Task: Look for space in Mira Loma, United States from 2nd August, 2023 to 12th August, 2023 for 2 adults in price range Rs.5000 to Rs.10000. Place can be private room with 1  bedroom having 1 bed and 1 bathroom. Property type can be house, flat, guest house, hotel. Booking option can be shelf check-in. Required host language is English.
Action: Mouse pressed left at (397, 85)
Screenshot: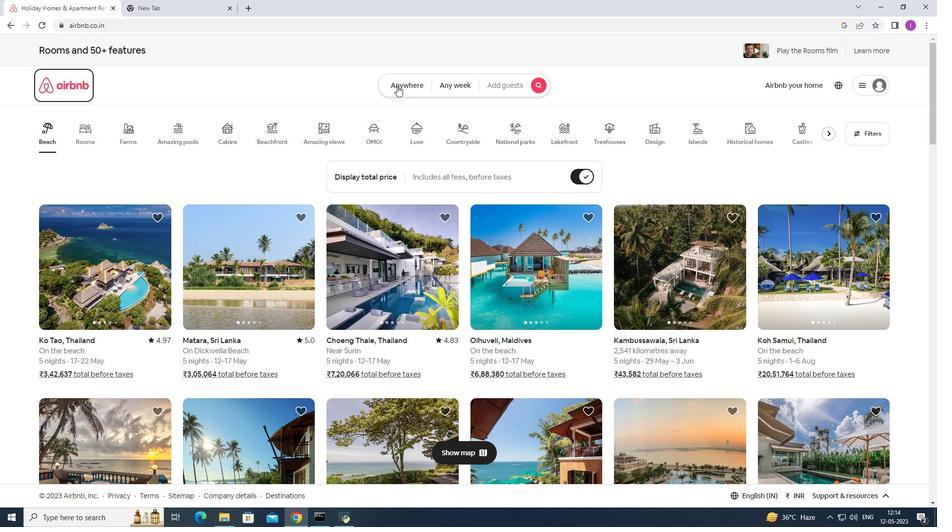 
Action: Mouse moved to (289, 126)
Screenshot: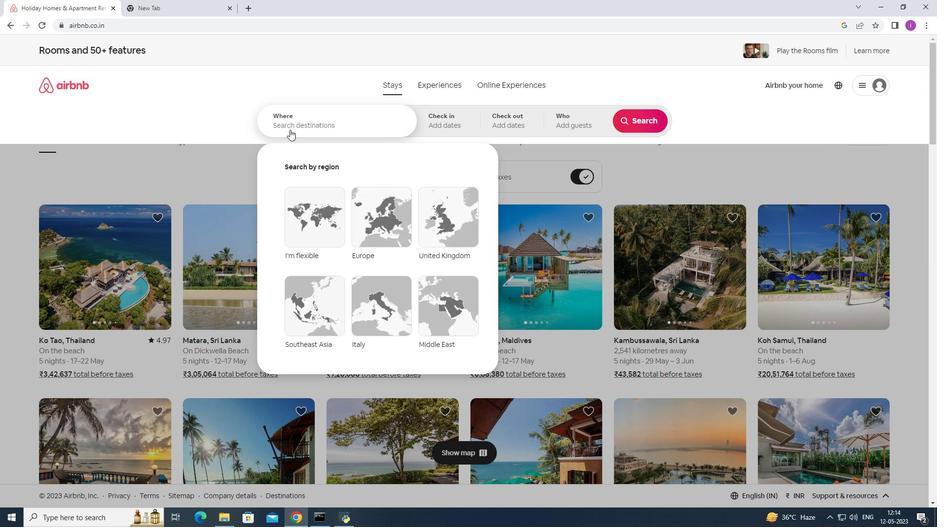 
Action: Mouse pressed left at (289, 126)
Screenshot: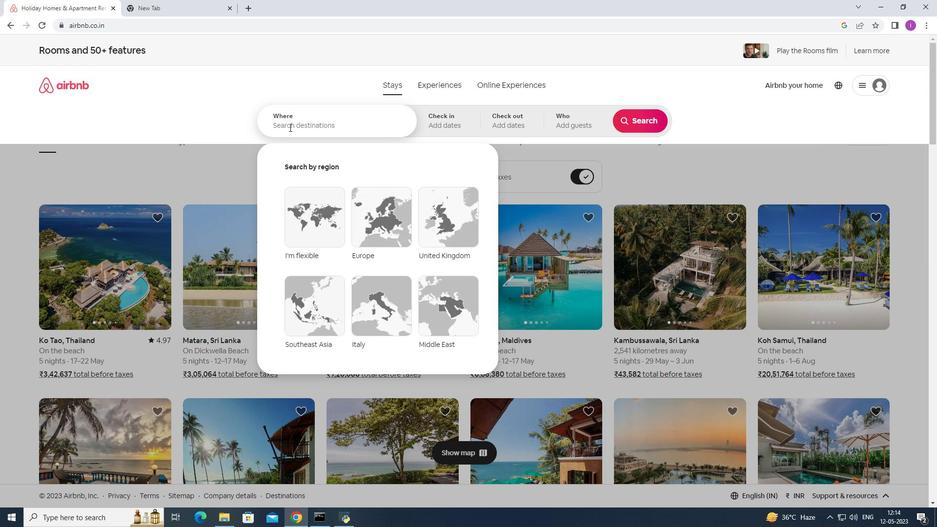 
Action: Mouse moved to (290, 126)
Screenshot: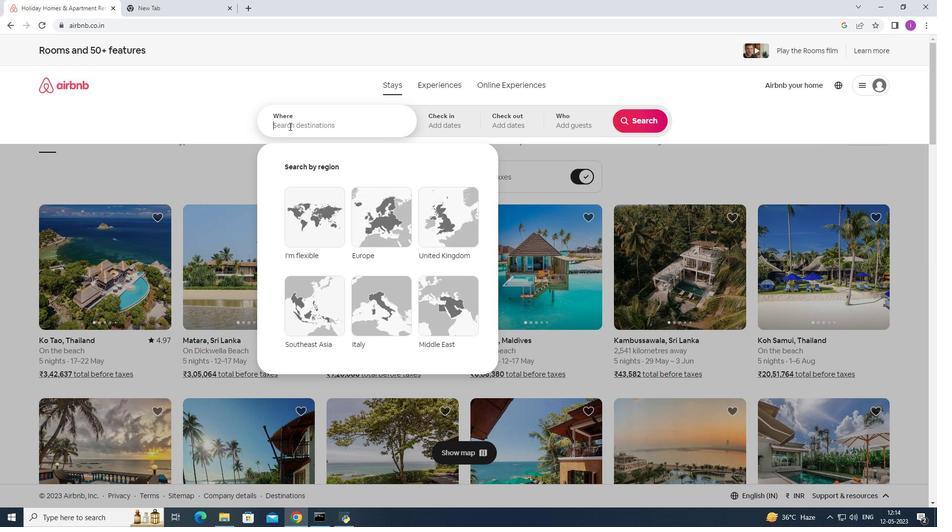 
Action: Key pressed <Key.shift>Mira<Key.space><Key.shift>Loma,<Key.shift>United<Key.space>states
Screenshot: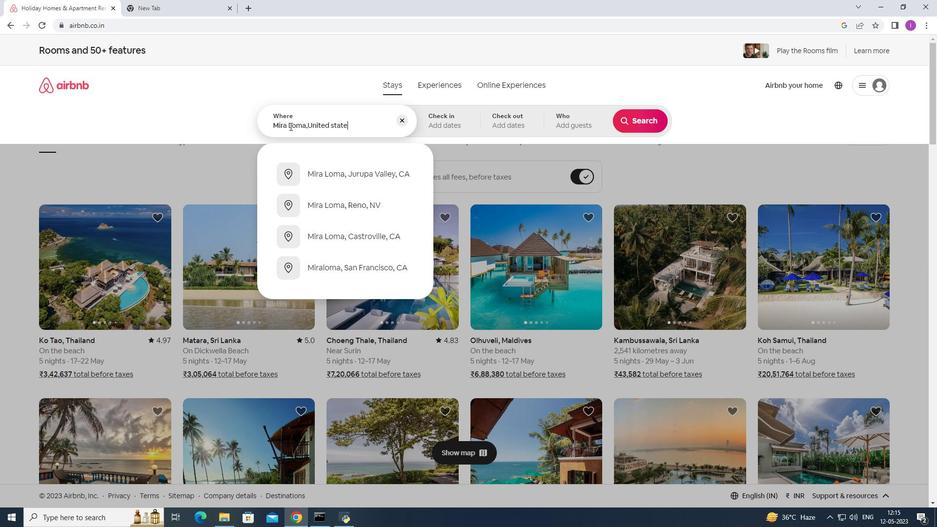 
Action: Mouse moved to (457, 125)
Screenshot: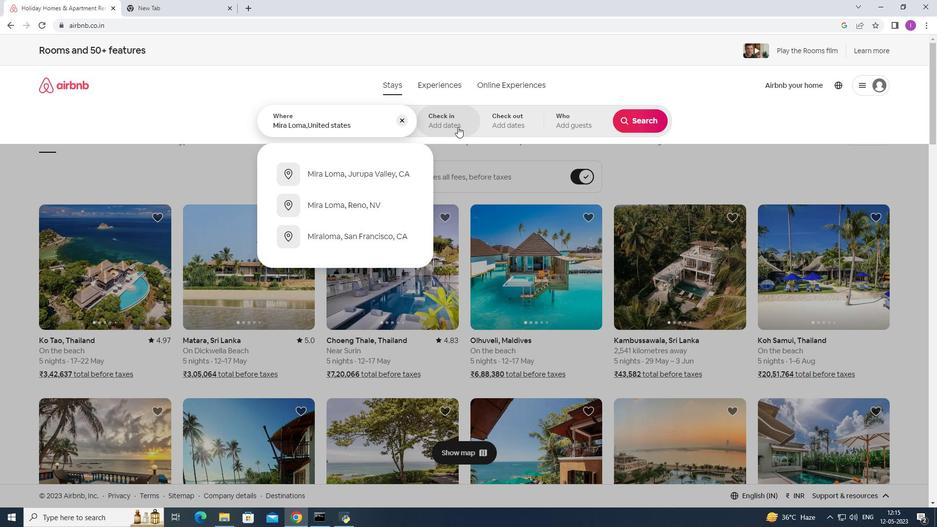 
Action: Mouse pressed left at (457, 125)
Screenshot: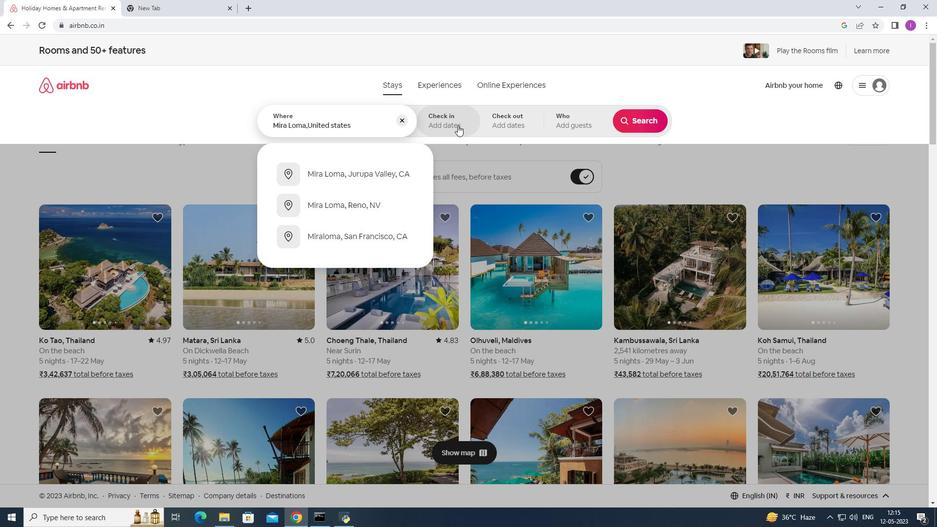
Action: Mouse moved to (640, 200)
Screenshot: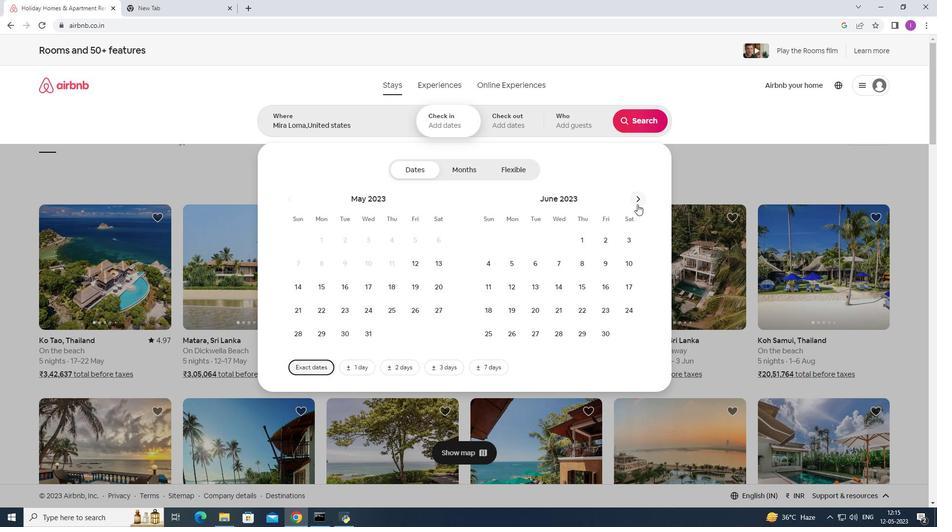 
Action: Mouse pressed left at (640, 200)
Screenshot: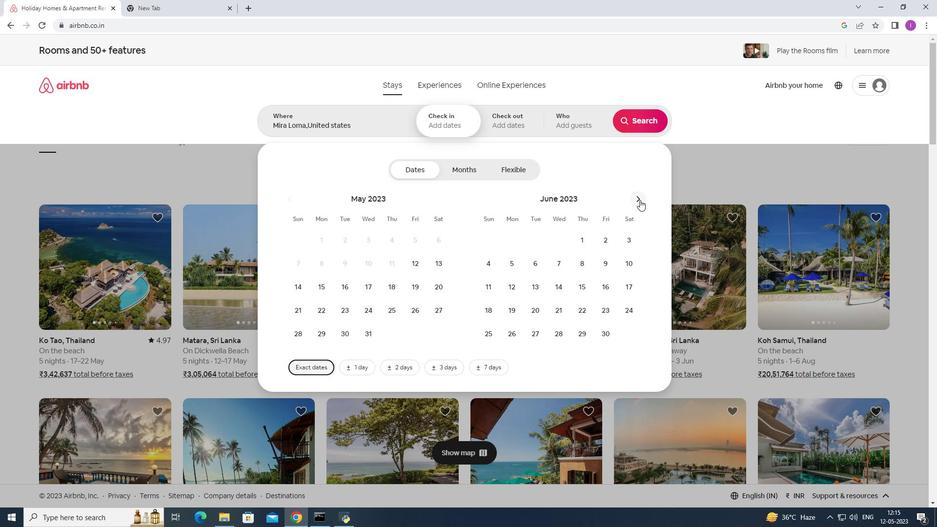 
Action: Mouse moved to (640, 199)
Screenshot: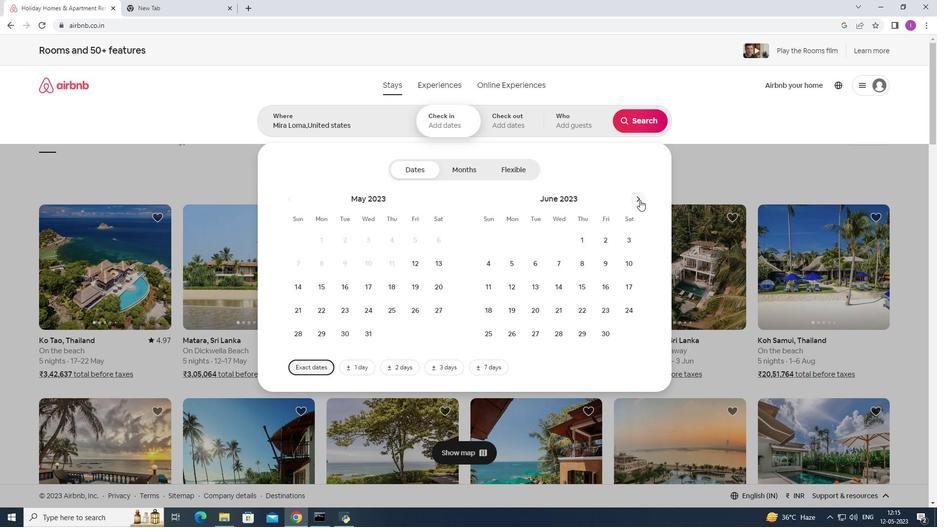 
Action: Mouse pressed left at (640, 199)
Screenshot: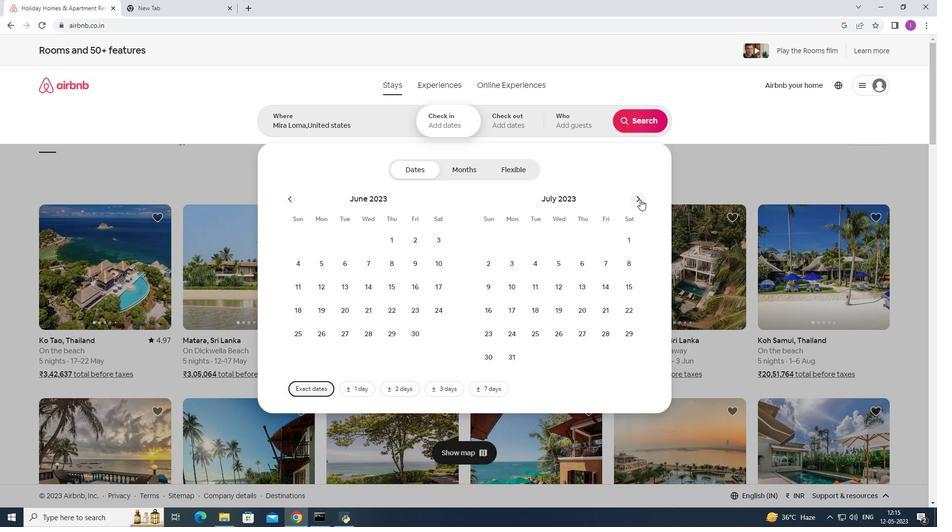 
Action: Mouse moved to (559, 238)
Screenshot: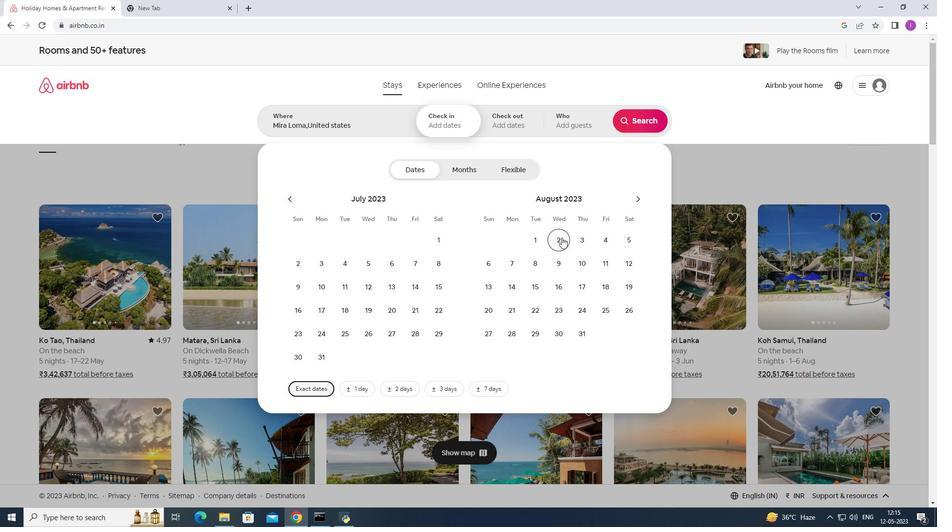
Action: Mouse pressed left at (559, 238)
Screenshot: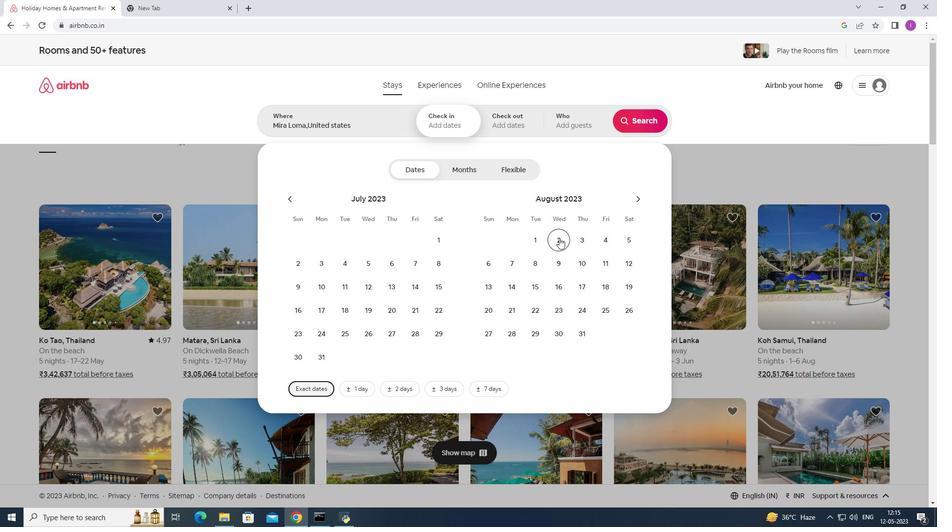 
Action: Mouse moved to (629, 265)
Screenshot: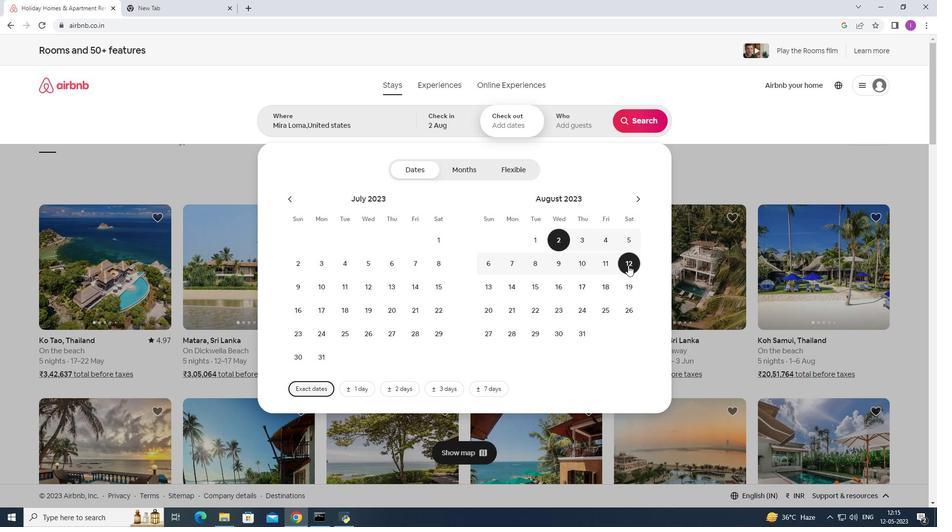 
Action: Mouse pressed left at (629, 265)
Screenshot: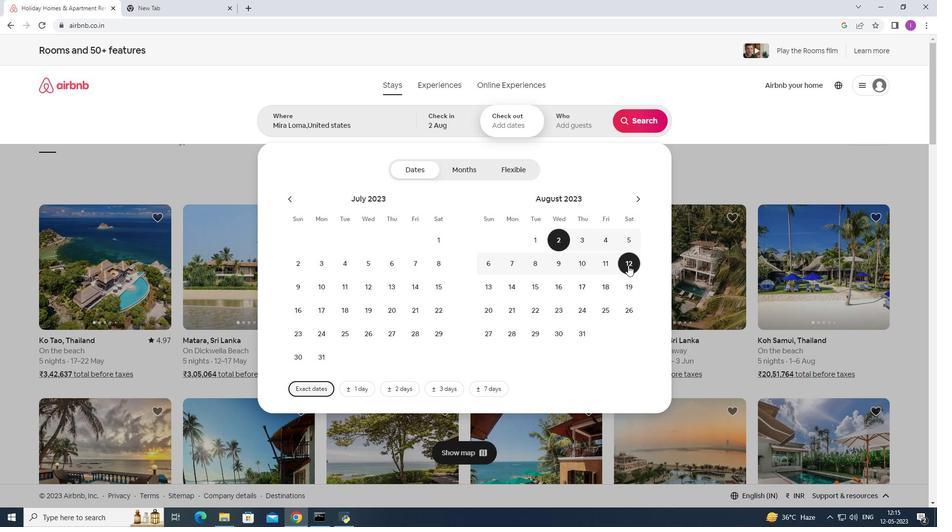 
Action: Mouse moved to (577, 128)
Screenshot: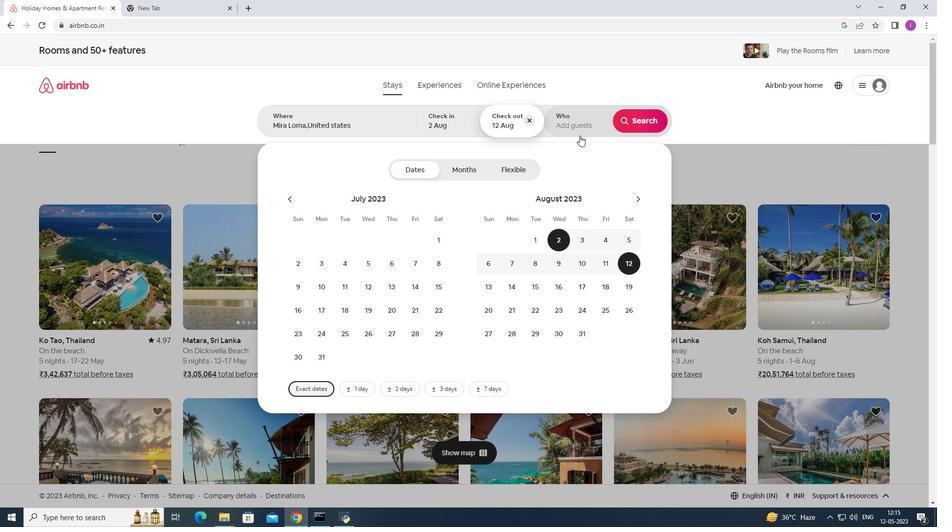 
Action: Mouse pressed left at (577, 128)
Screenshot: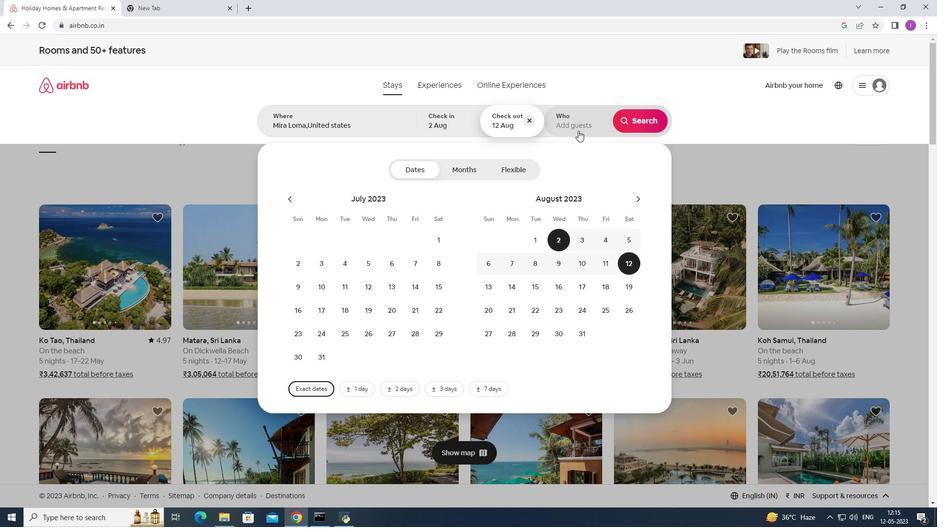 
Action: Mouse moved to (639, 173)
Screenshot: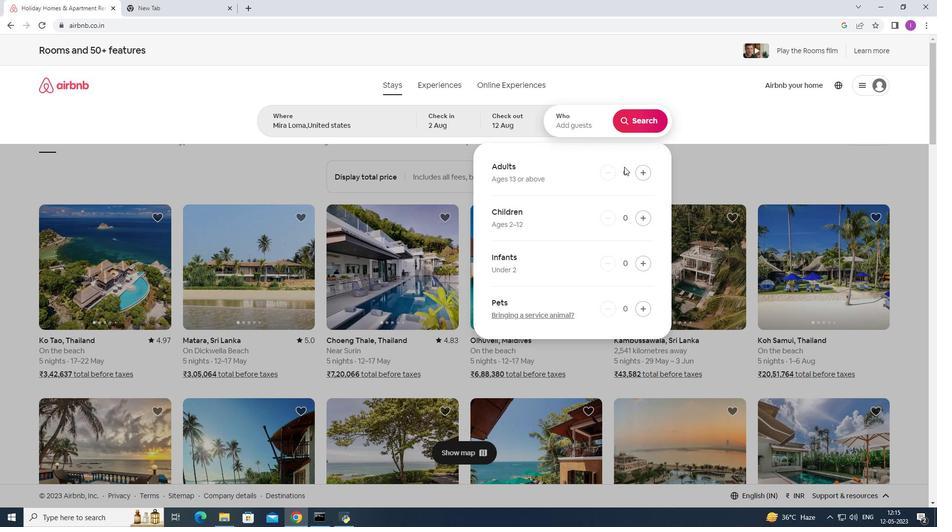 
Action: Mouse pressed left at (639, 173)
Screenshot: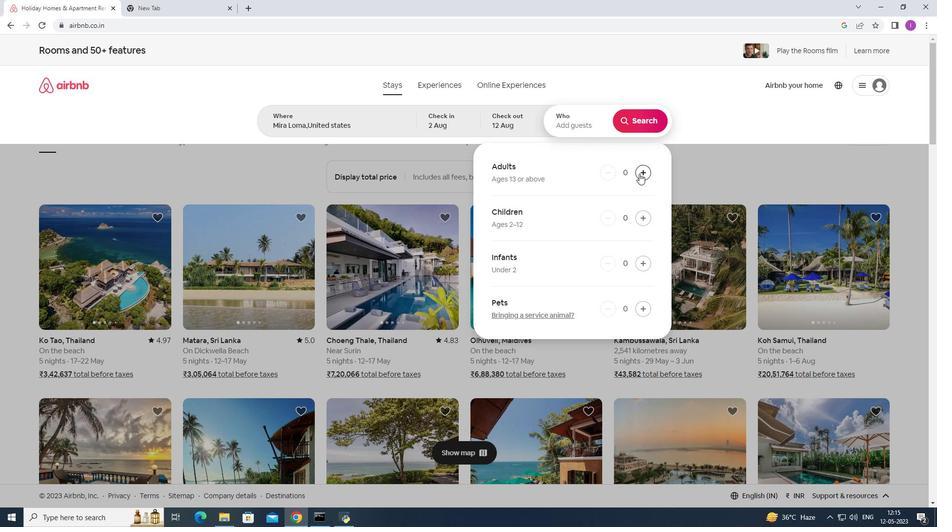 
Action: Mouse pressed left at (639, 173)
Screenshot: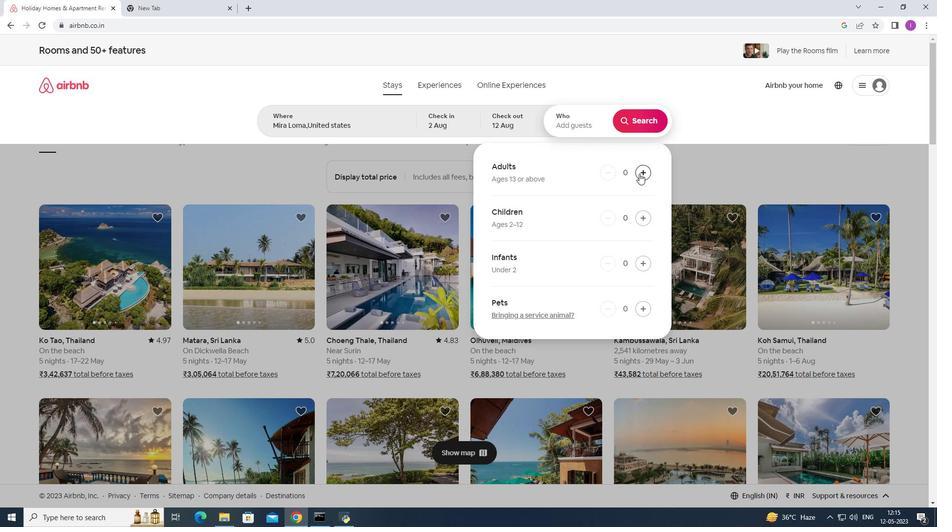 
Action: Mouse moved to (632, 129)
Screenshot: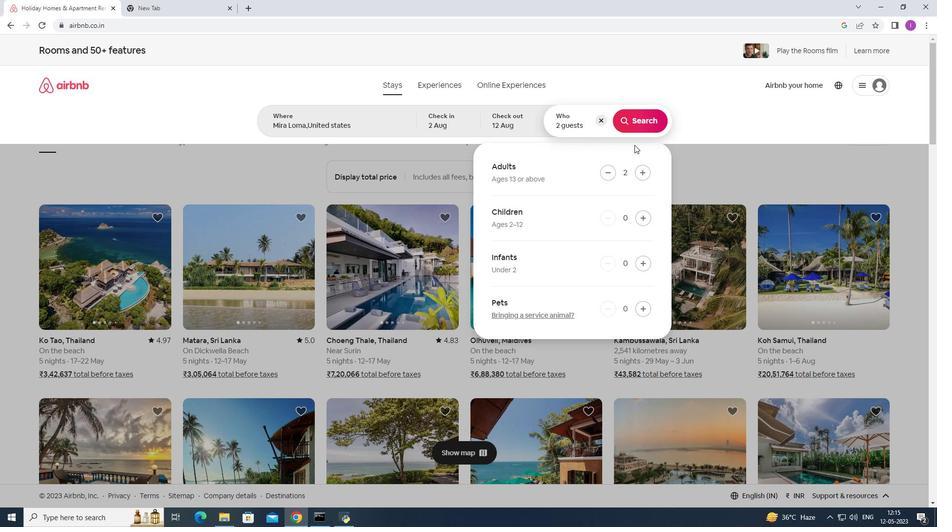 
Action: Mouse pressed left at (632, 129)
Screenshot: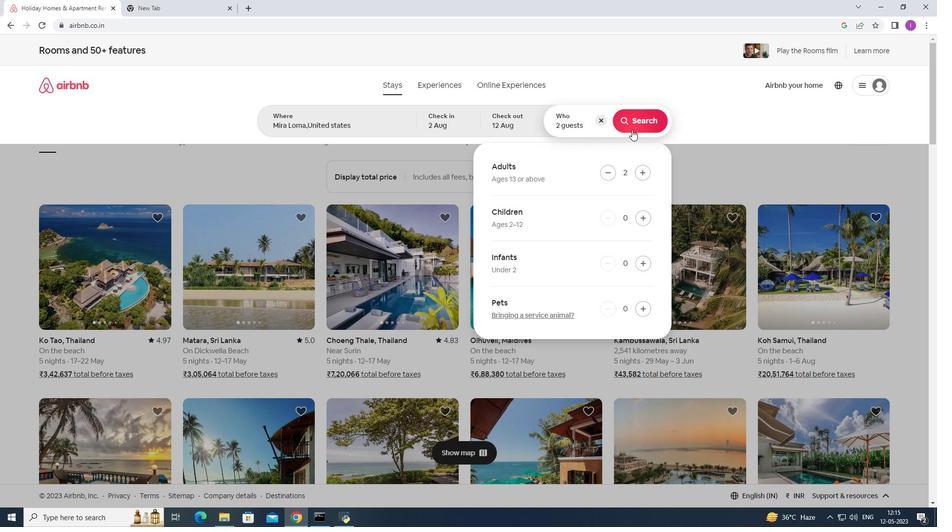 
Action: Mouse moved to (904, 90)
Screenshot: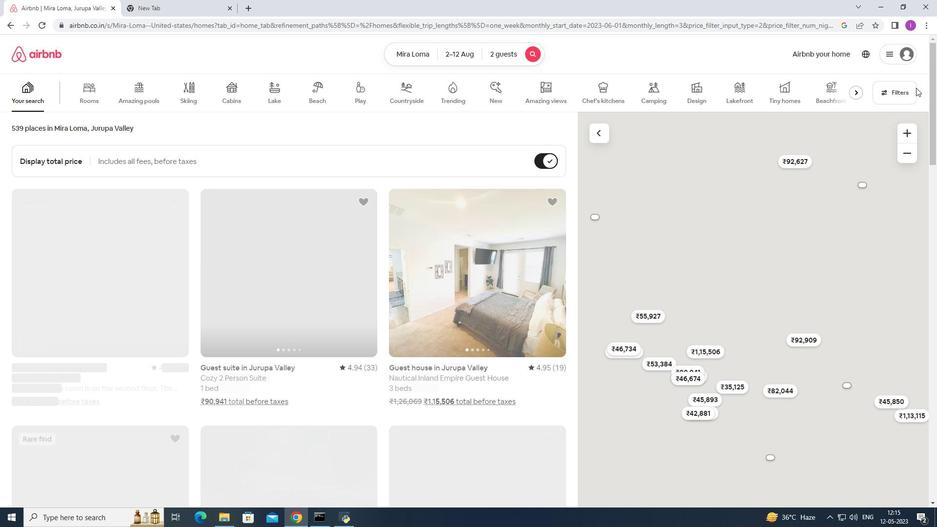
Action: Mouse pressed left at (904, 90)
Screenshot: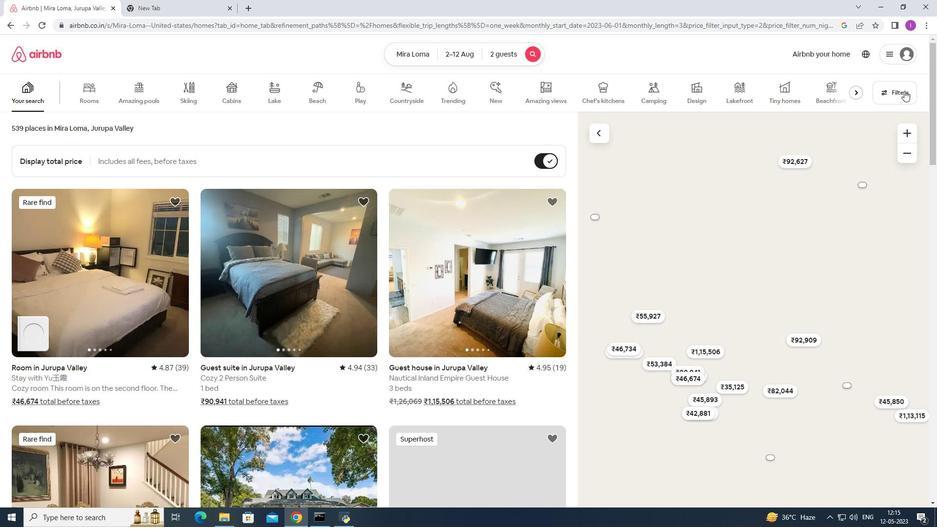 
Action: Mouse moved to (535, 331)
Screenshot: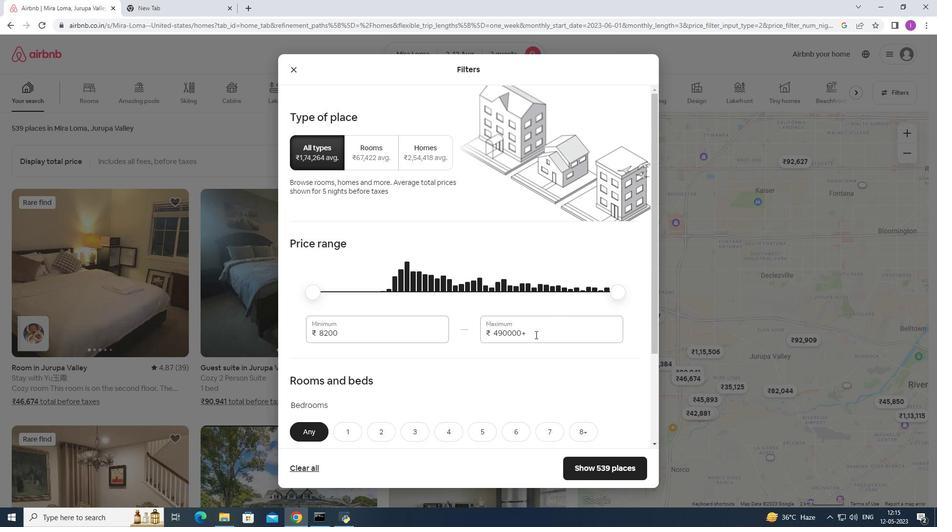 
Action: Mouse pressed left at (535, 331)
Screenshot: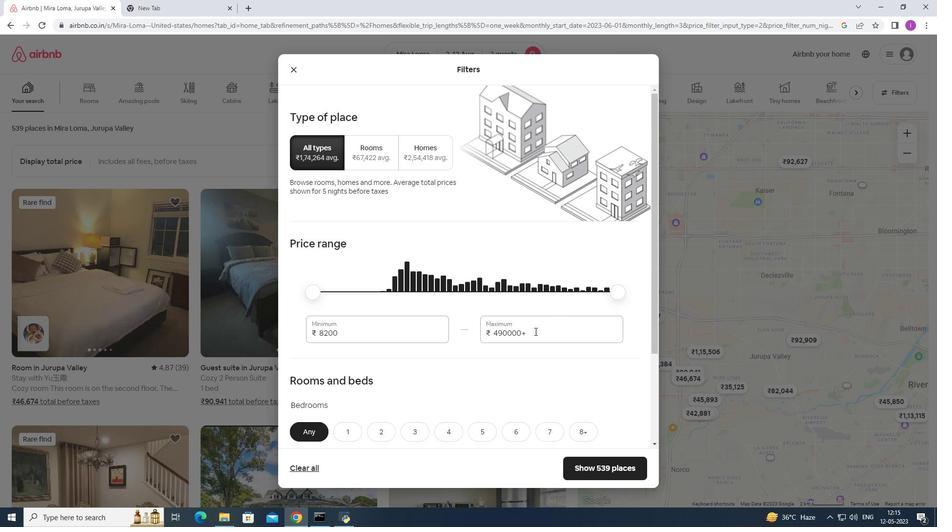 
Action: Mouse moved to (610, 311)
Screenshot: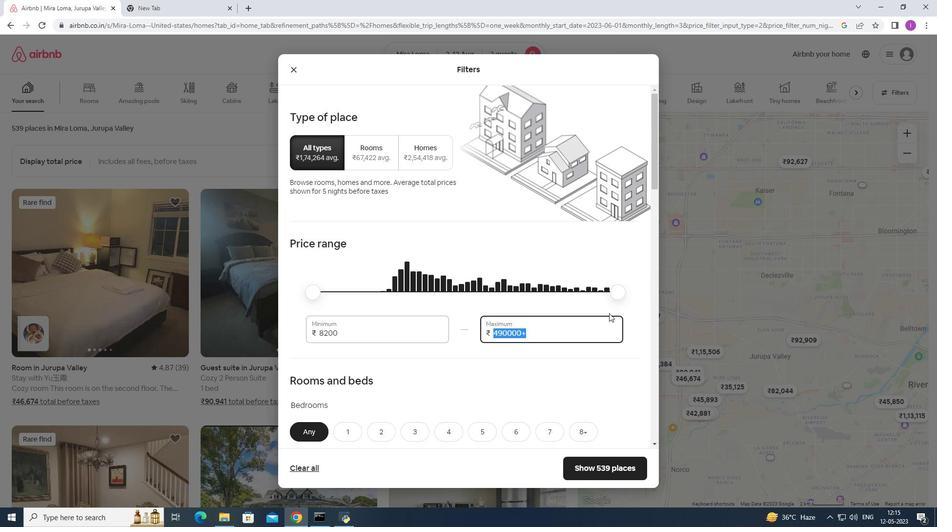 
Action: Key pressed 1
Screenshot: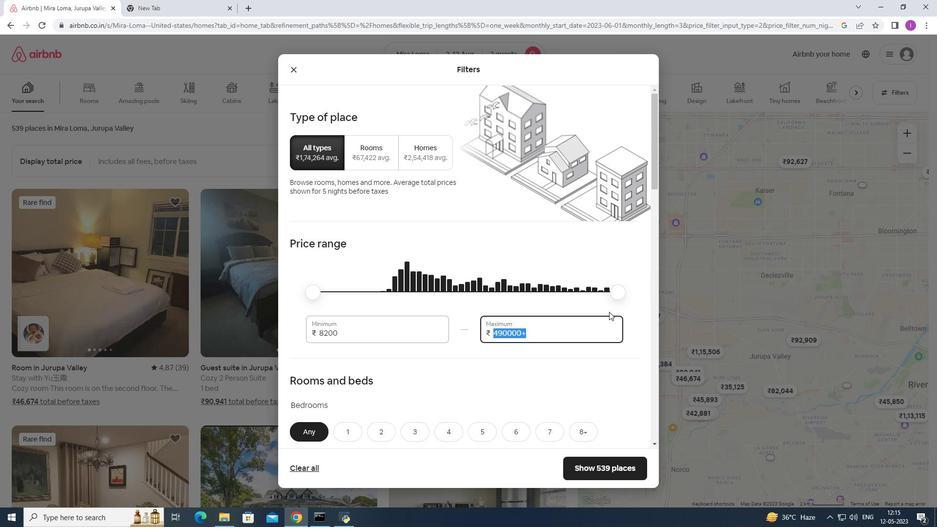 
Action: Mouse moved to (610, 309)
Screenshot: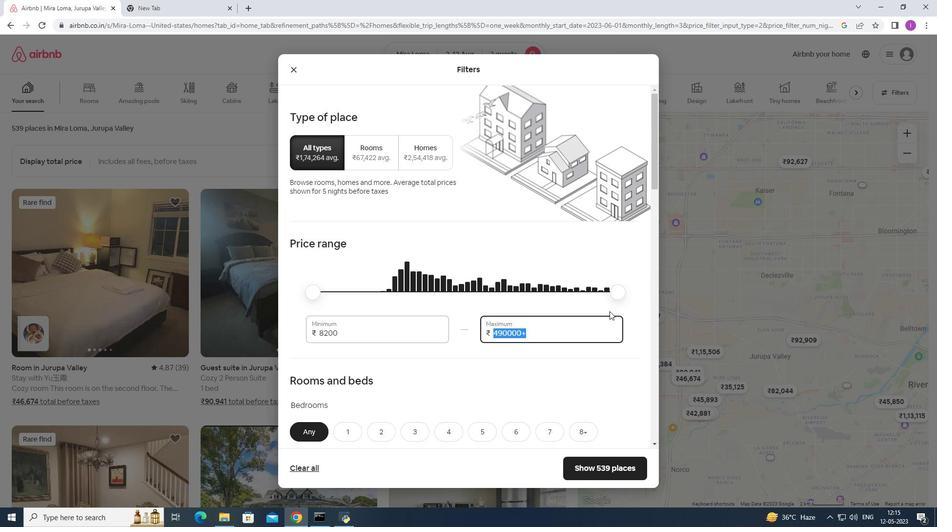 
Action: Key pressed 0
Screenshot: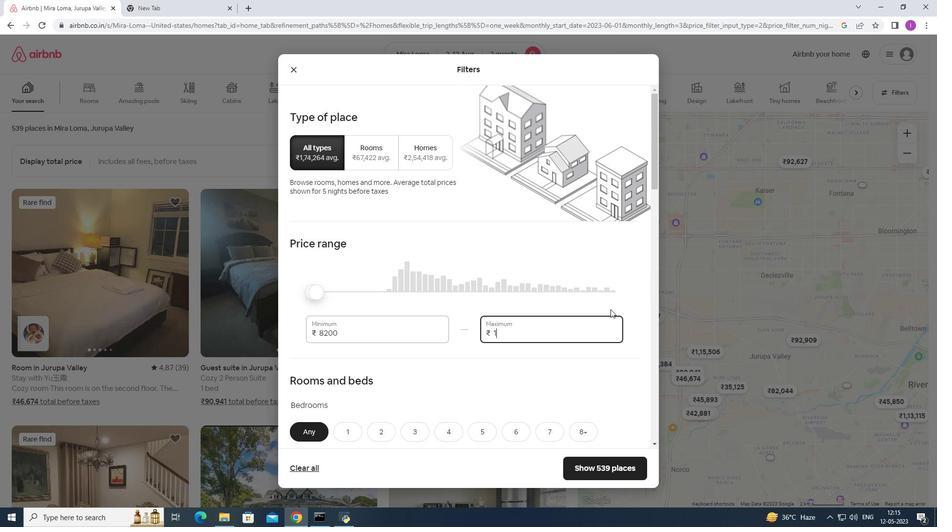 
Action: Mouse moved to (610, 308)
Screenshot: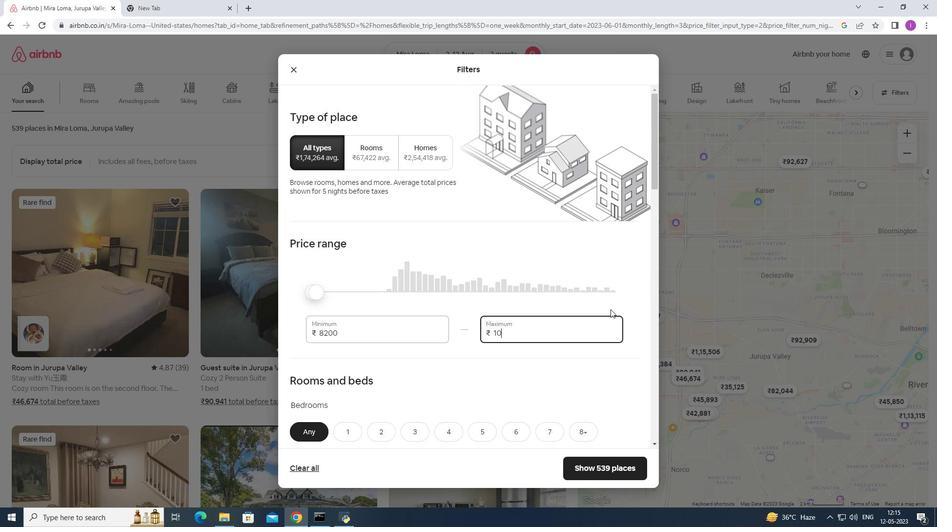 
Action: Key pressed 00
Screenshot: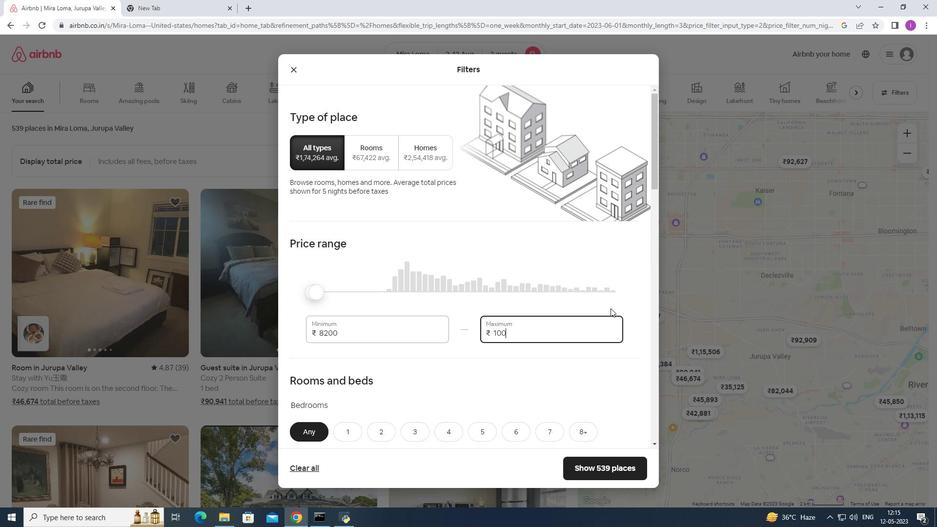 
Action: Mouse moved to (610, 308)
Screenshot: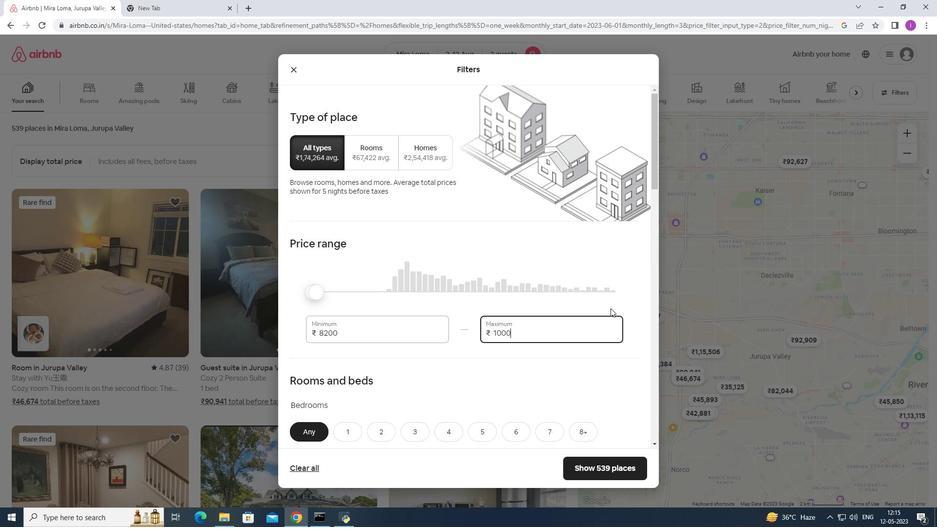 
Action: Key pressed 0
Screenshot: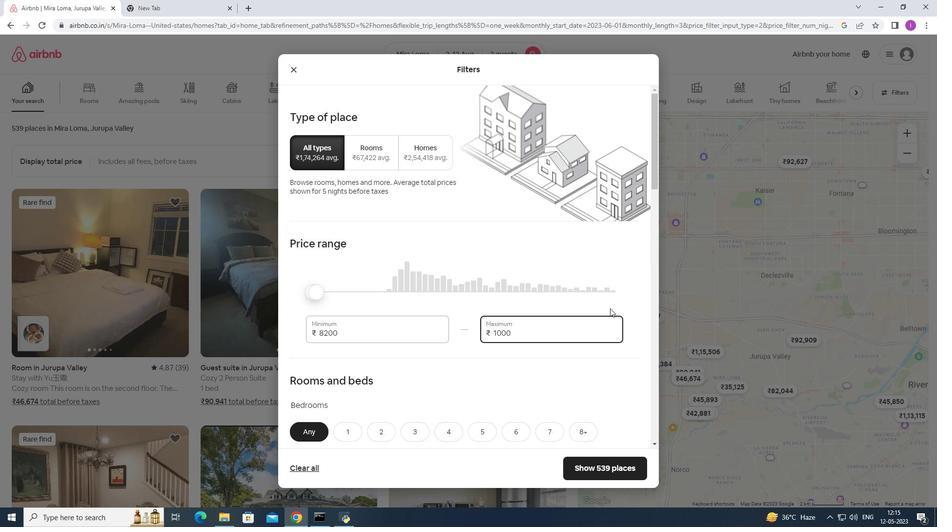 
Action: Mouse moved to (355, 334)
Screenshot: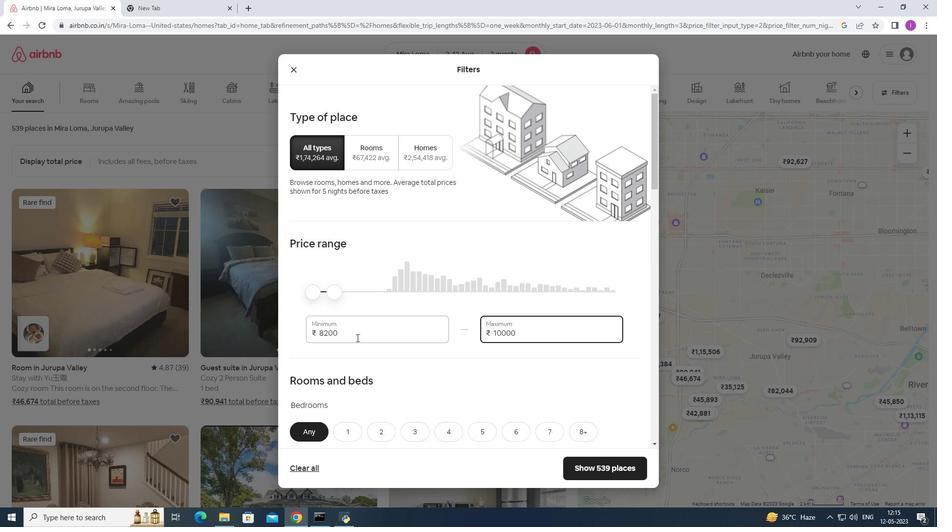 
Action: Mouse pressed left at (355, 334)
Screenshot: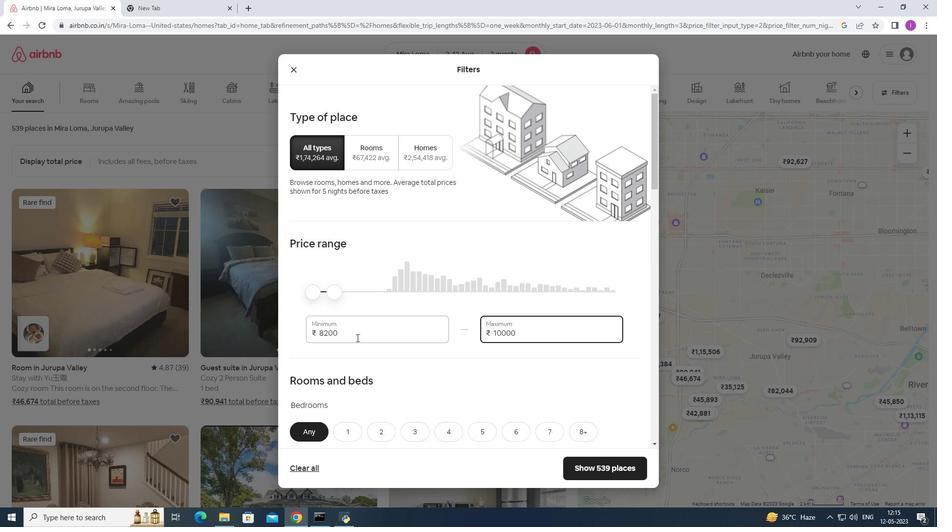 
Action: Mouse moved to (457, 330)
Screenshot: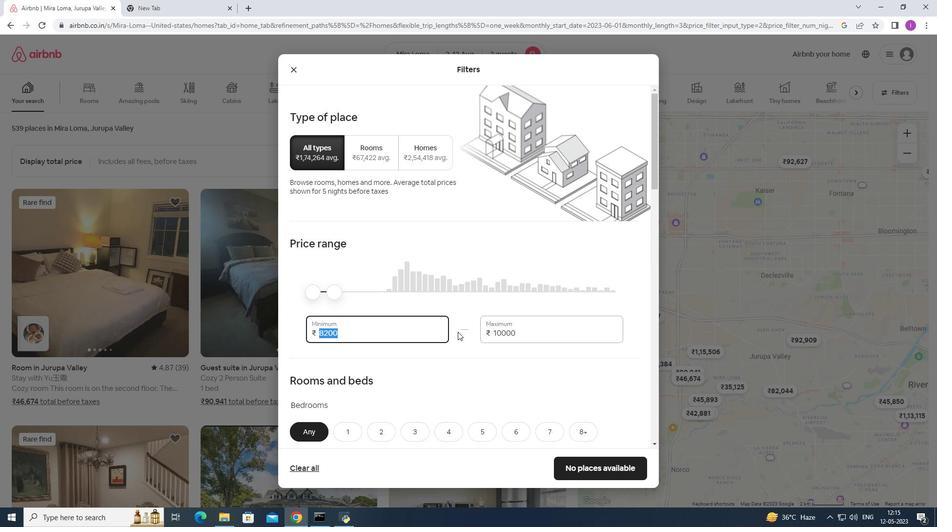 
Action: Key pressed 50
Screenshot: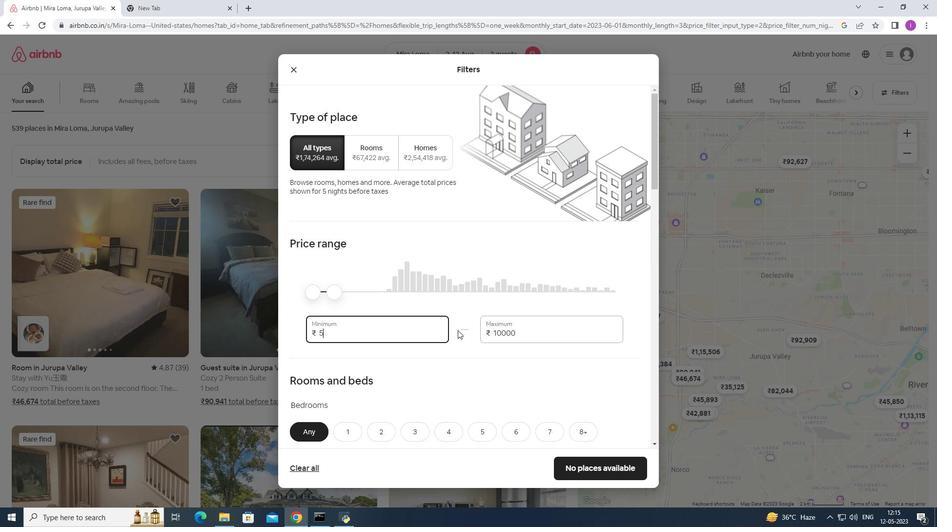 
Action: Mouse moved to (457, 330)
Screenshot: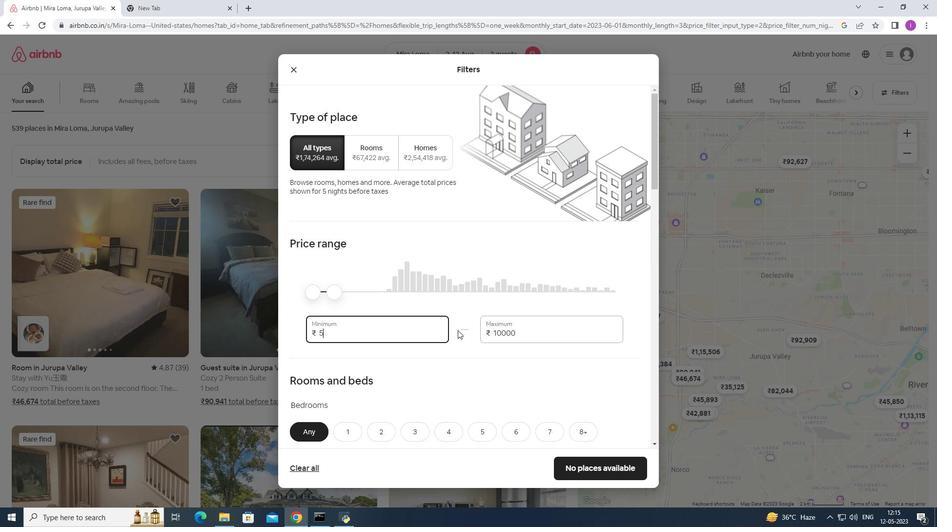 
Action: Key pressed 00
Screenshot: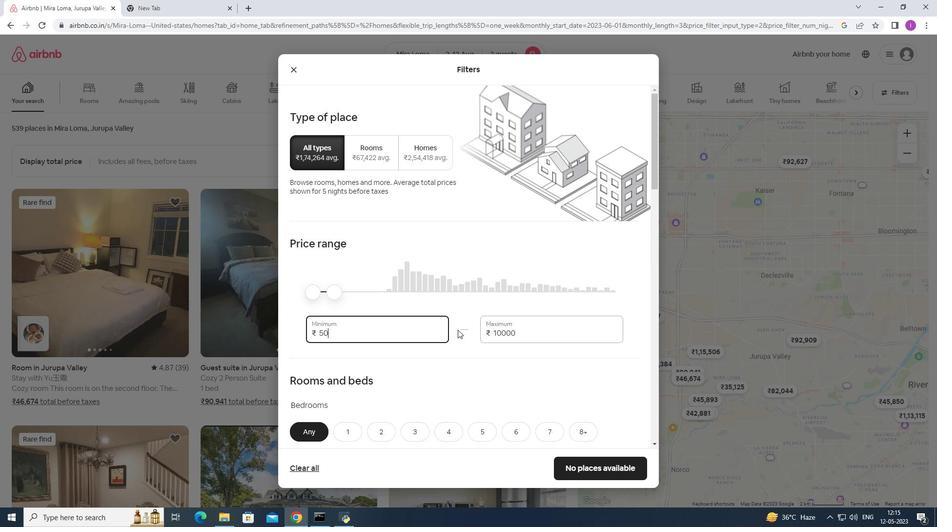 
Action: Mouse moved to (421, 343)
Screenshot: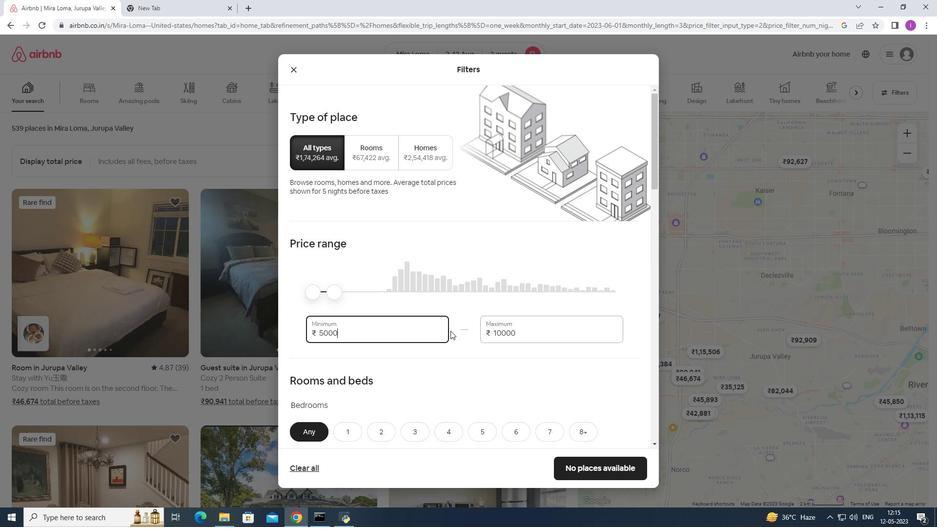 
Action: Mouse scrolled (421, 343) with delta (0, 0)
Screenshot: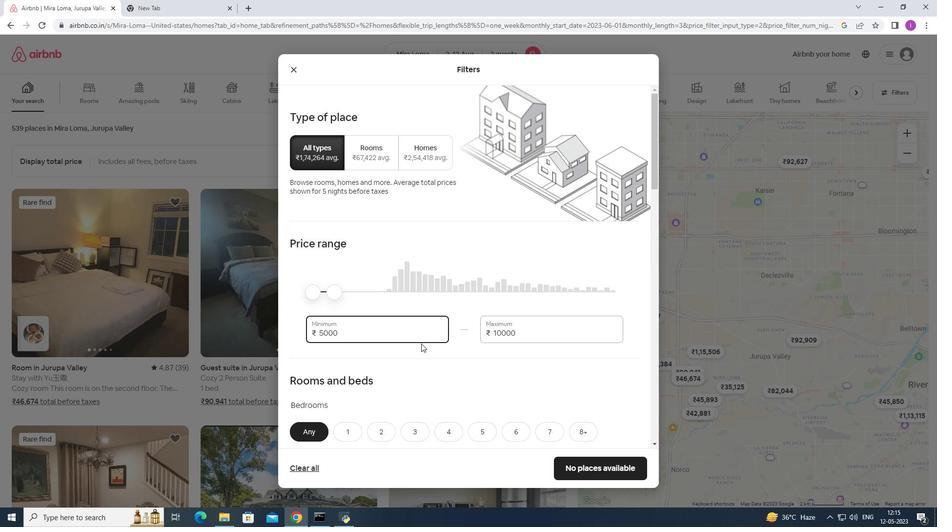
Action: Mouse scrolled (421, 343) with delta (0, 0)
Screenshot: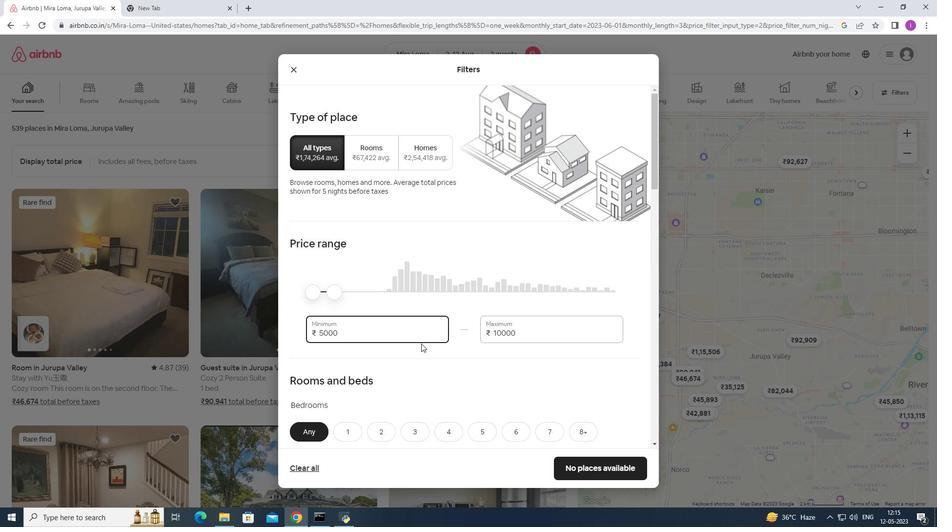 
Action: Mouse moved to (422, 339)
Screenshot: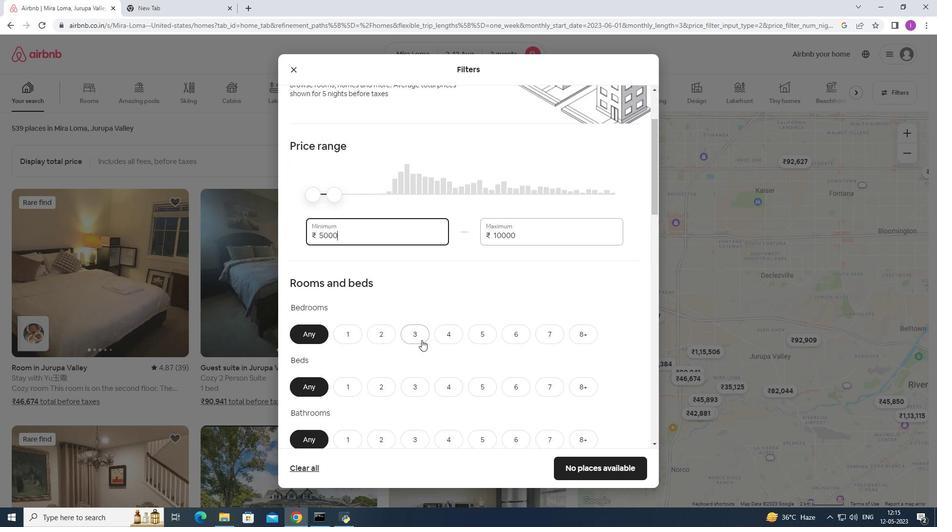 
Action: Mouse scrolled (422, 339) with delta (0, 0)
Screenshot: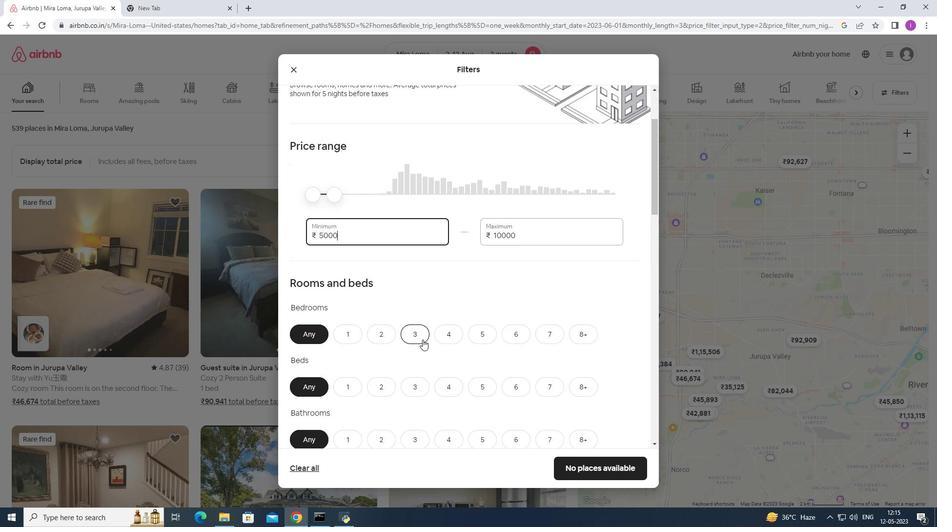 
Action: Mouse moved to (409, 315)
Screenshot: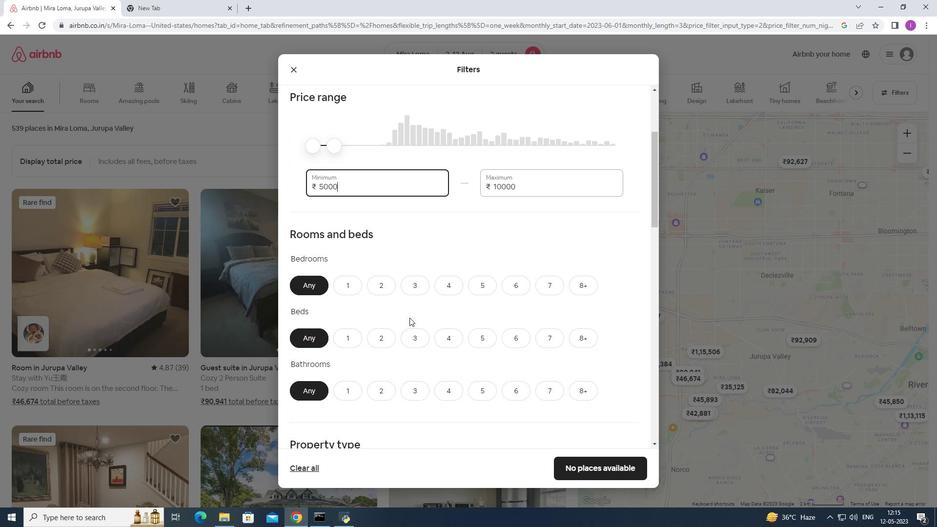 
Action: Mouse scrolled (409, 315) with delta (0, 0)
Screenshot: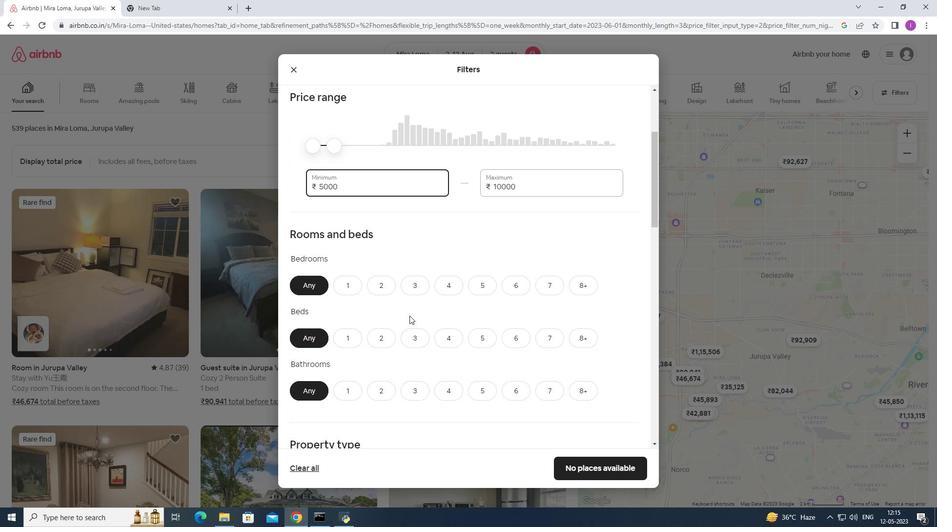 
Action: Mouse moved to (356, 241)
Screenshot: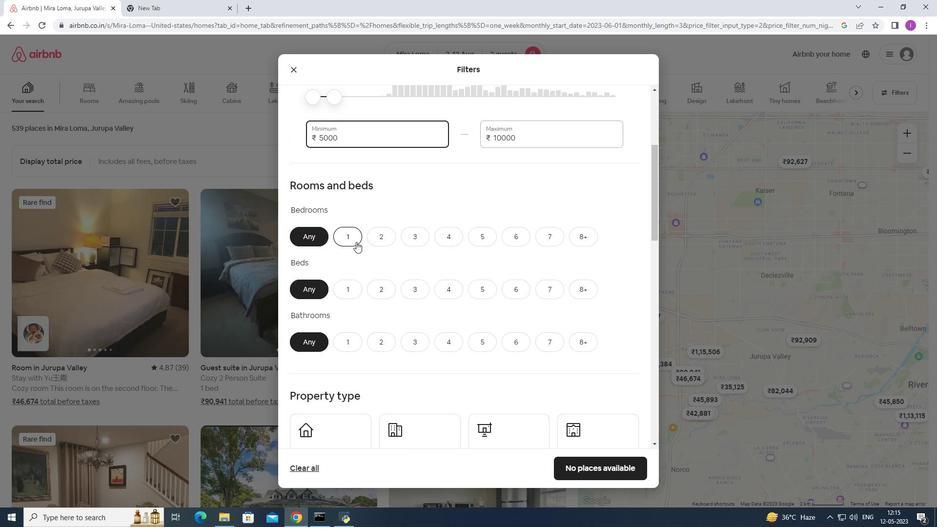 
Action: Mouse pressed left at (356, 241)
Screenshot: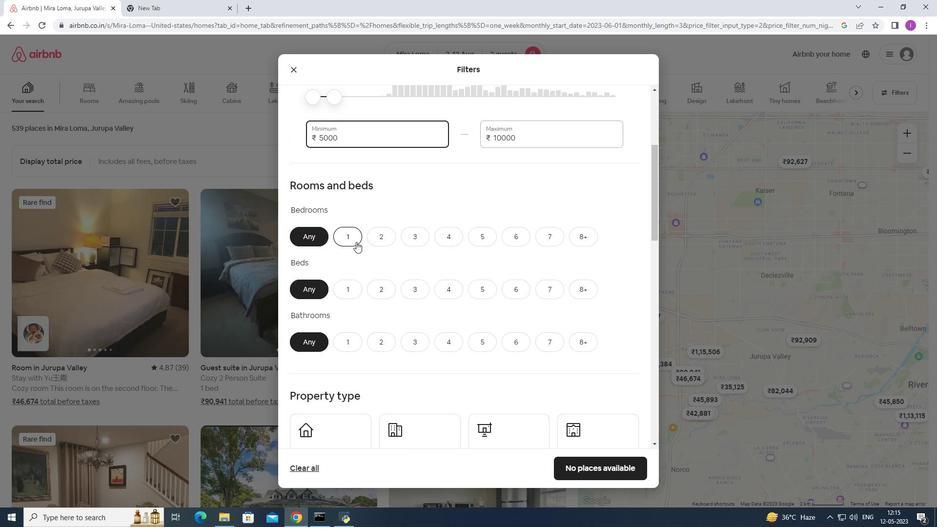 
Action: Mouse moved to (353, 289)
Screenshot: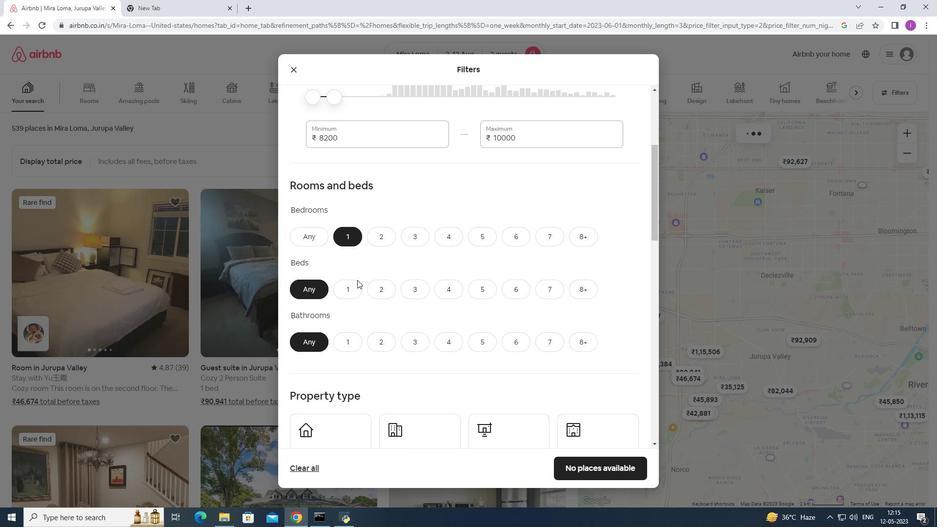
Action: Mouse pressed left at (353, 289)
Screenshot: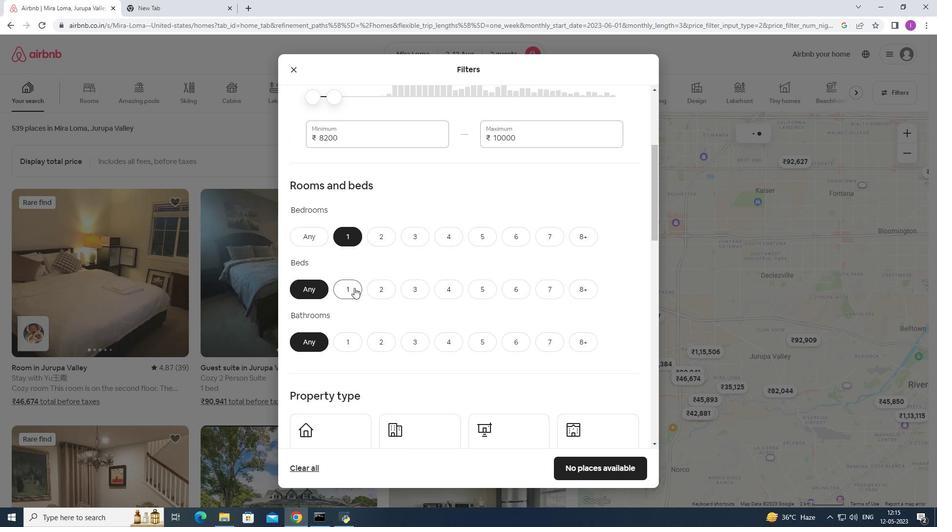 
Action: Mouse moved to (350, 340)
Screenshot: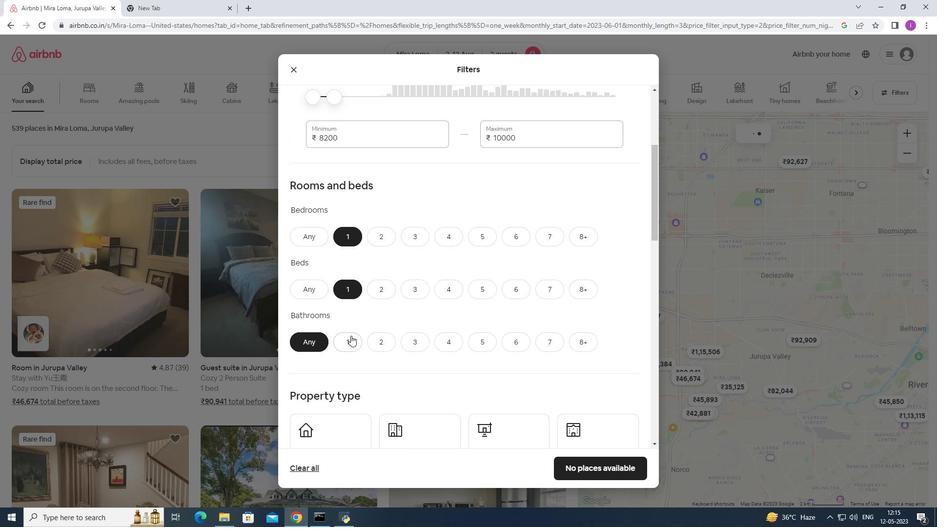 
Action: Mouse pressed left at (350, 340)
Screenshot: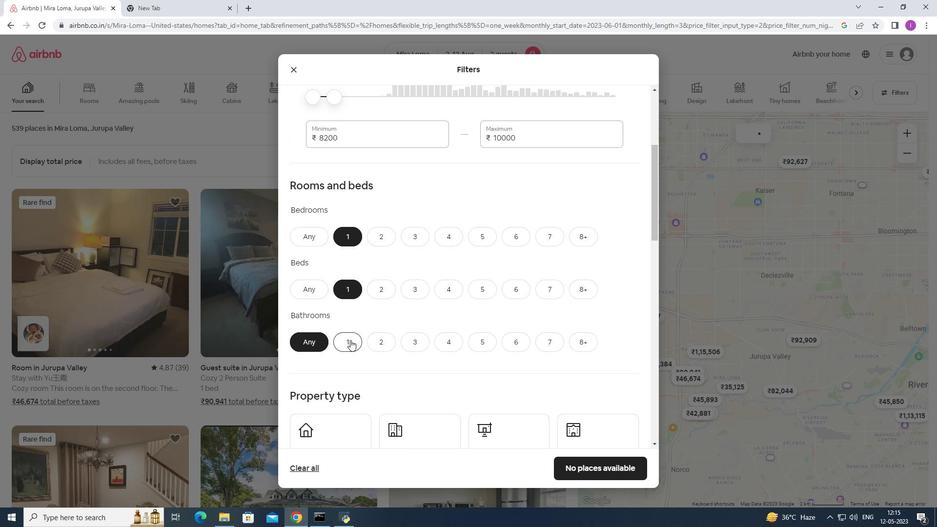 
Action: Mouse moved to (391, 296)
Screenshot: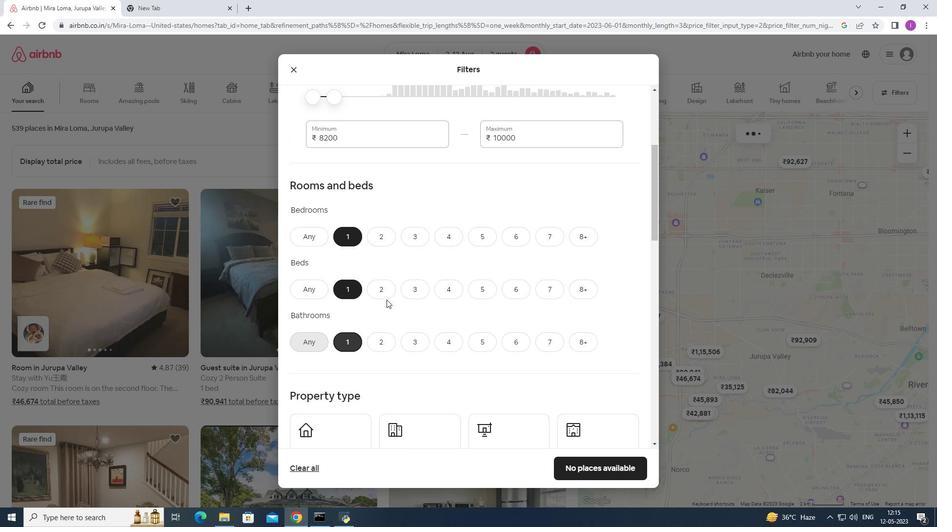 
Action: Mouse scrolled (391, 295) with delta (0, 0)
Screenshot: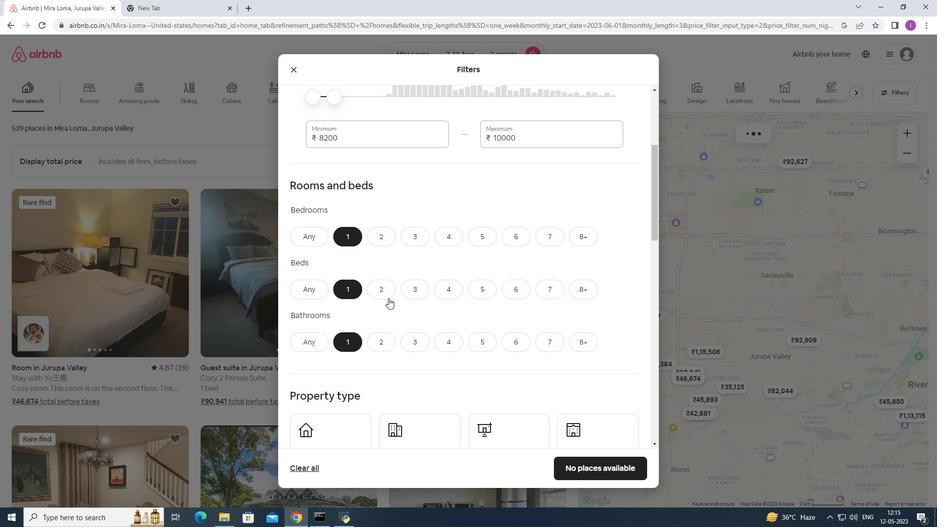 
Action: Mouse scrolled (391, 295) with delta (0, 0)
Screenshot: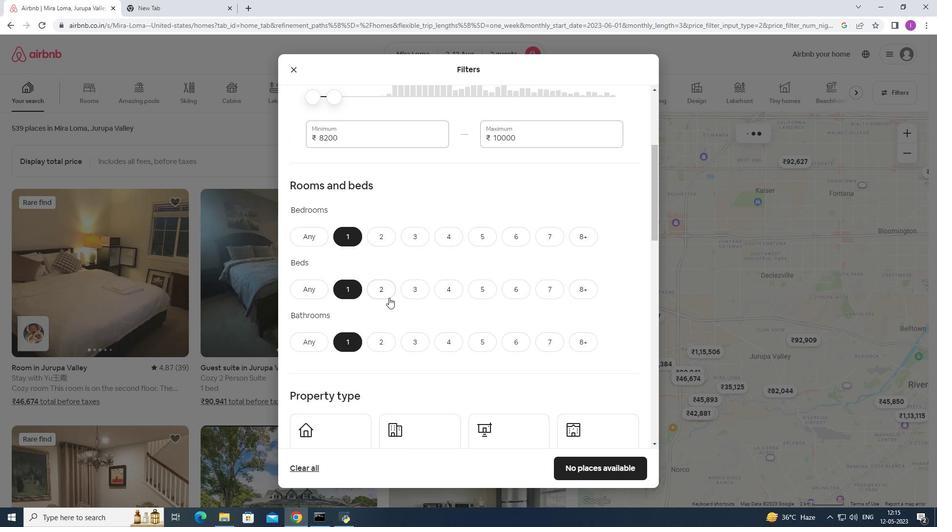 
Action: Mouse scrolled (391, 295) with delta (0, 0)
Screenshot: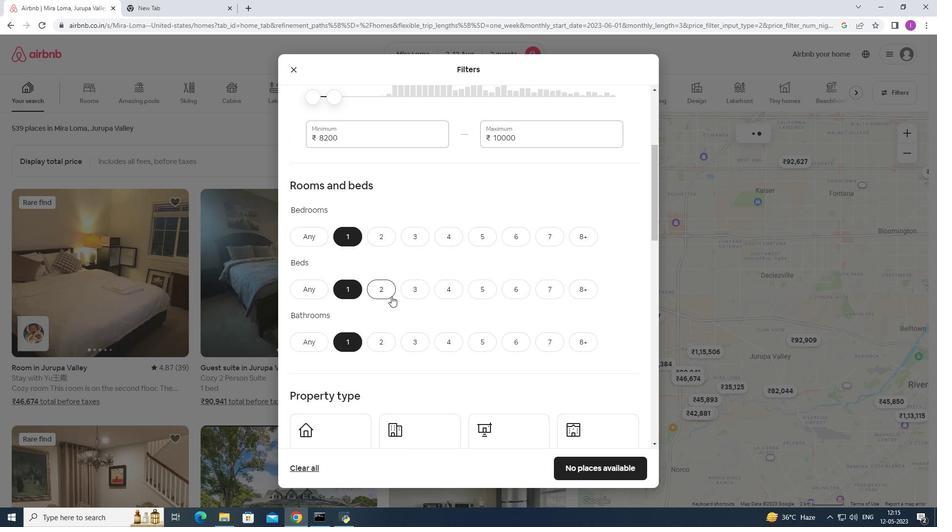 
Action: Mouse scrolled (391, 295) with delta (0, 0)
Screenshot: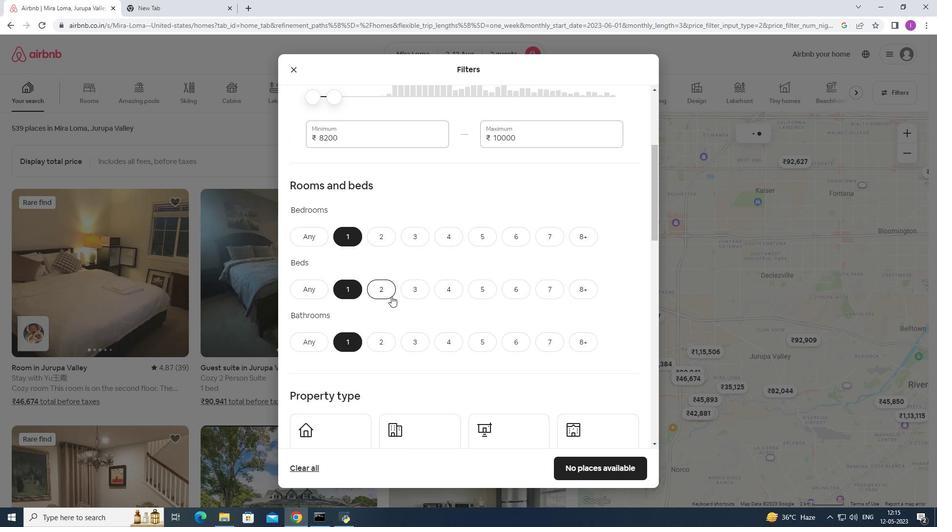 
Action: Mouse moved to (330, 265)
Screenshot: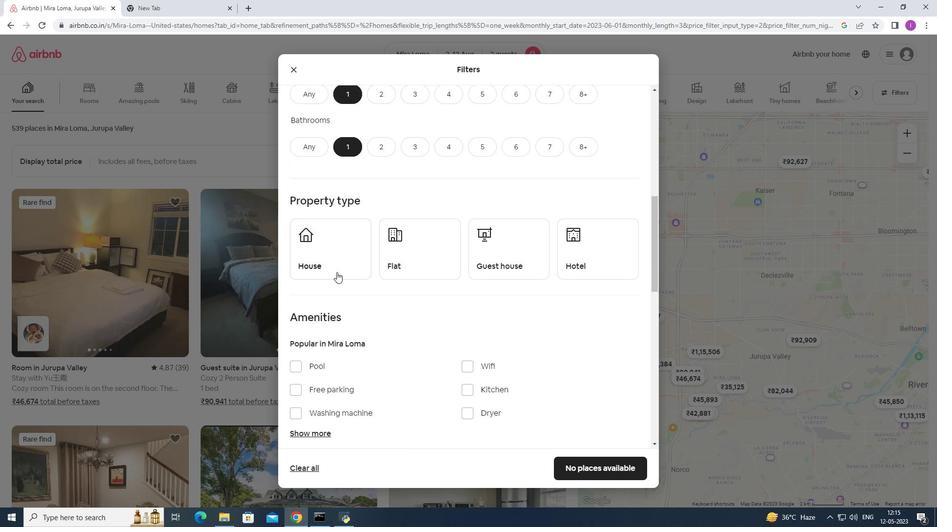 
Action: Mouse pressed left at (330, 265)
Screenshot: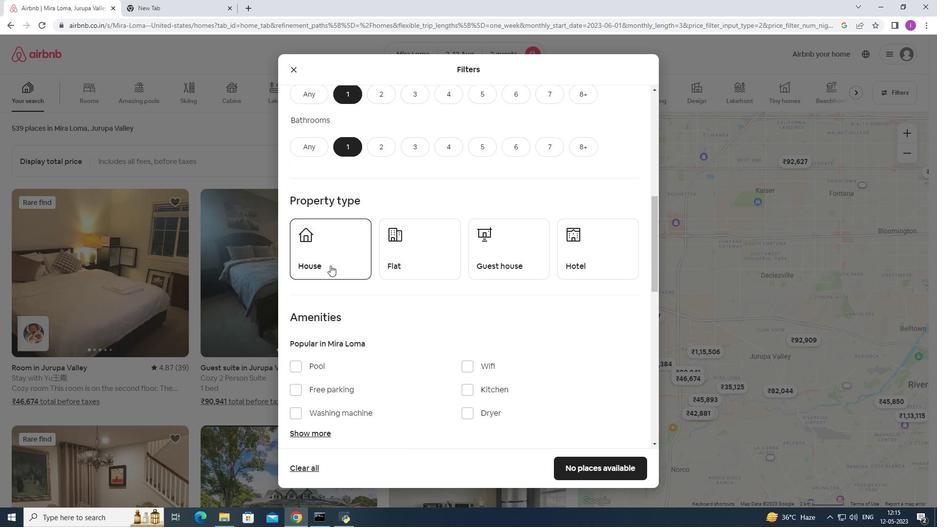 
Action: Mouse moved to (404, 269)
Screenshot: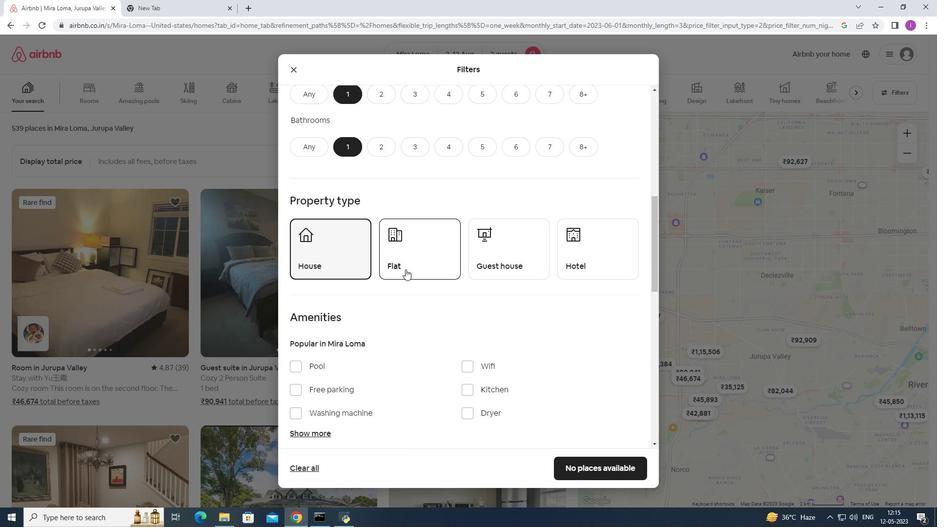 
Action: Mouse pressed left at (404, 269)
Screenshot: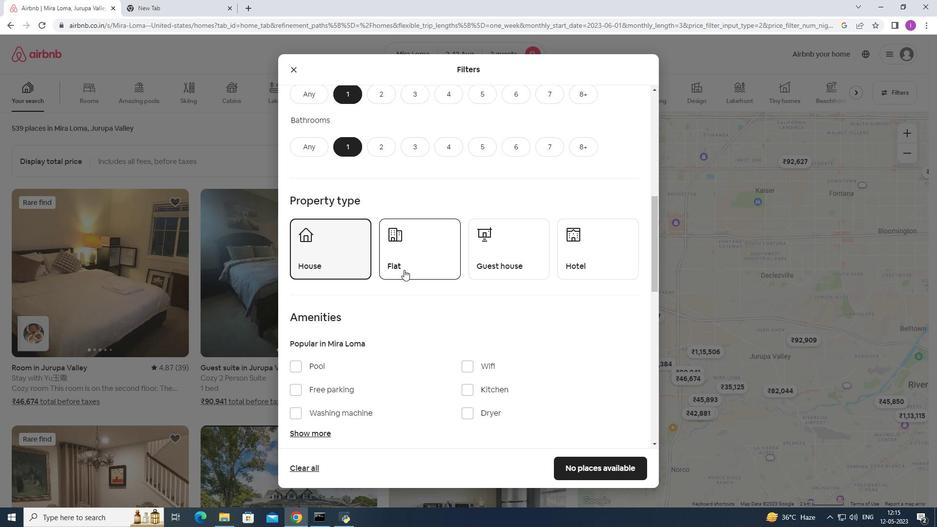 
Action: Mouse moved to (507, 265)
Screenshot: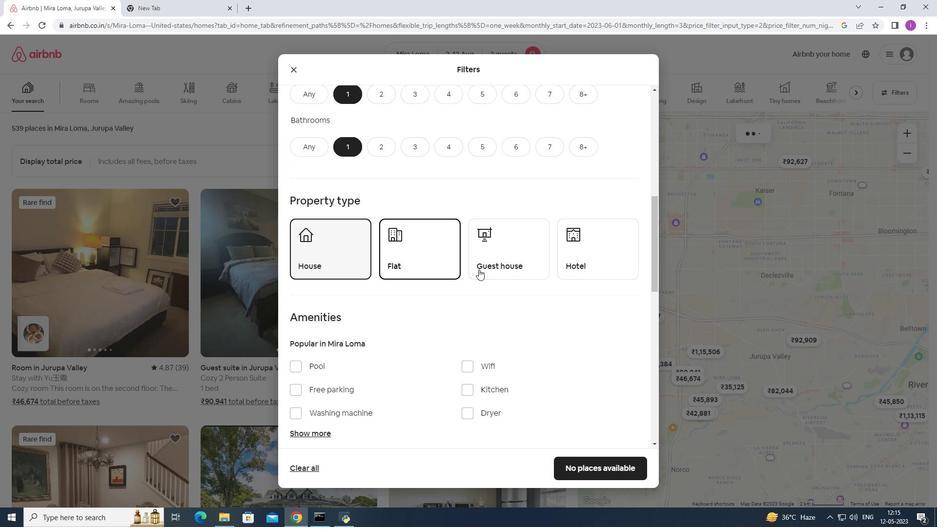 
Action: Mouse pressed left at (507, 265)
Screenshot: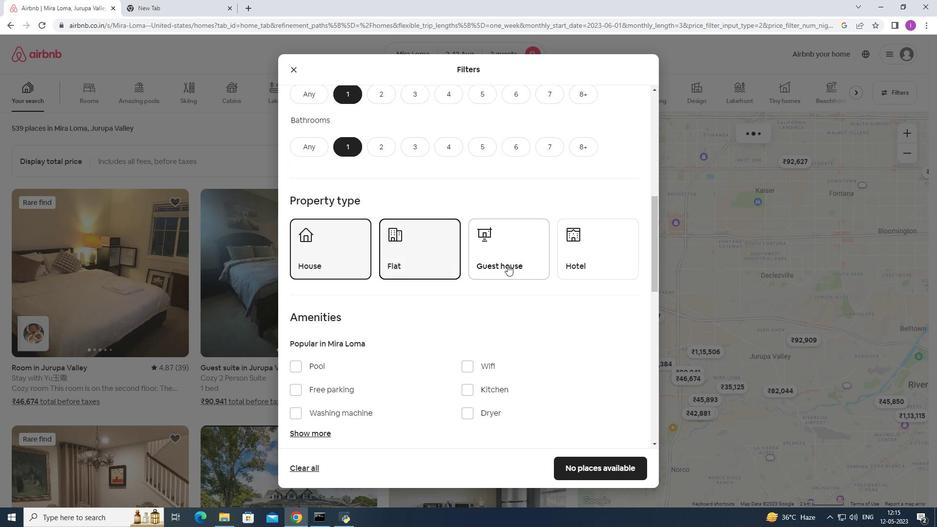 
Action: Mouse moved to (586, 256)
Screenshot: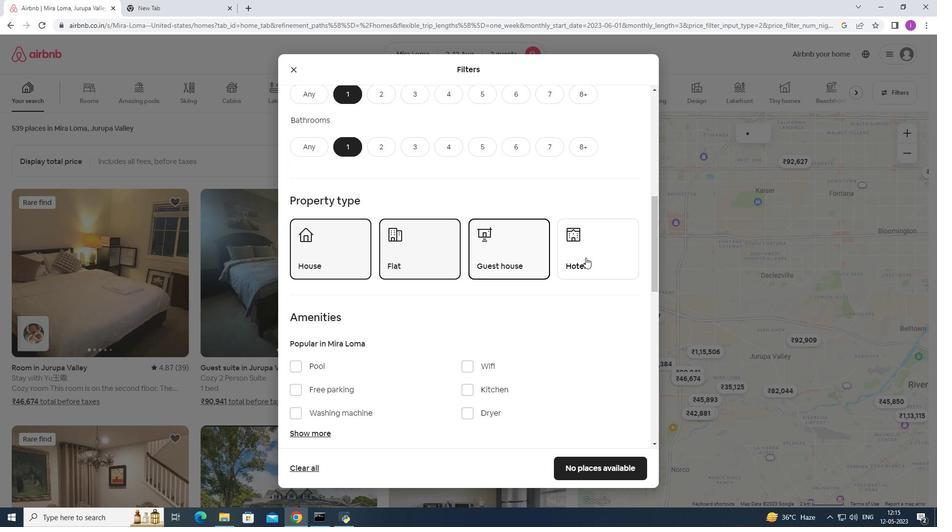 
Action: Mouse pressed left at (586, 256)
Screenshot: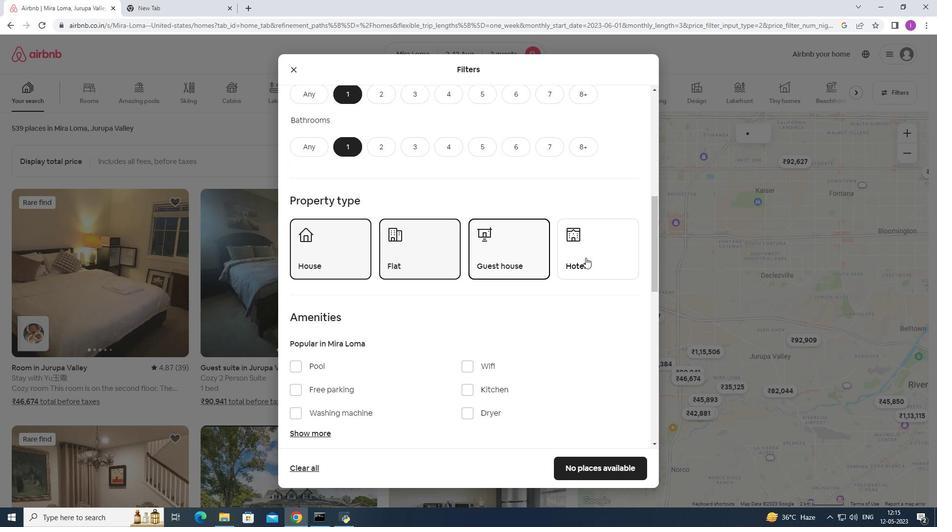 
Action: Mouse moved to (479, 266)
Screenshot: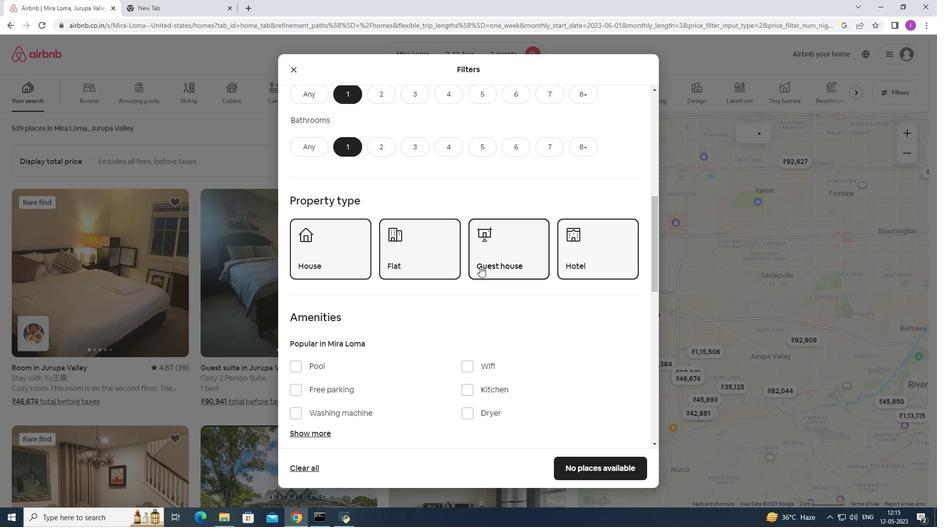 
Action: Mouse scrolled (479, 265) with delta (0, 0)
Screenshot: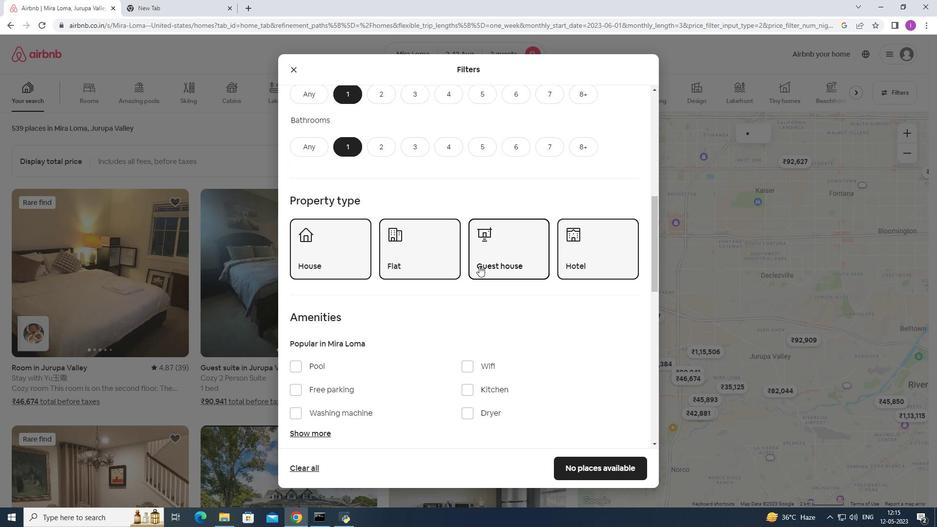 
Action: Mouse scrolled (479, 265) with delta (0, 0)
Screenshot: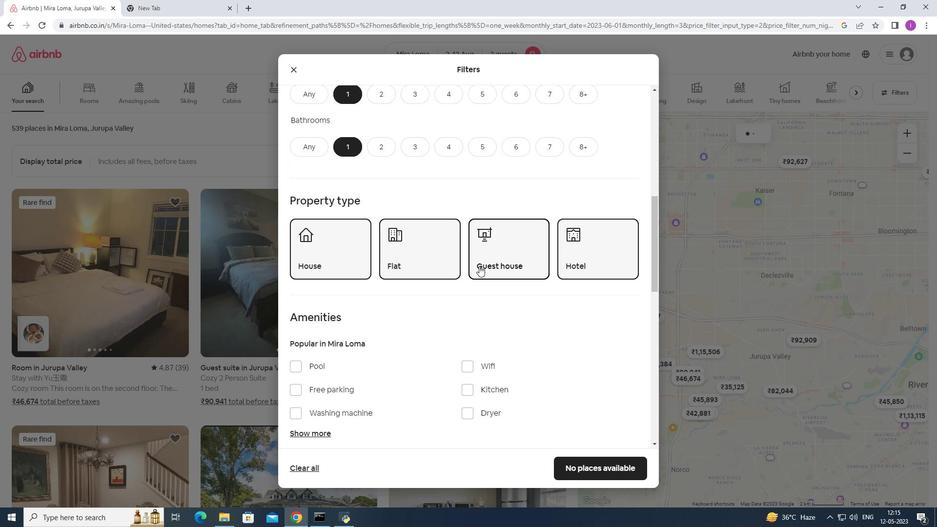 
Action: Mouse moved to (479, 264)
Screenshot: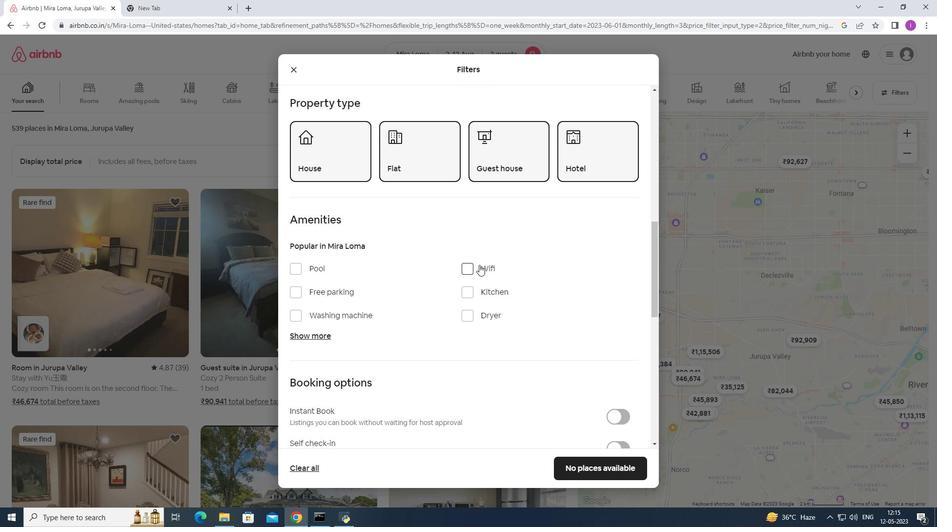 
Action: Mouse scrolled (479, 263) with delta (0, 0)
Screenshot: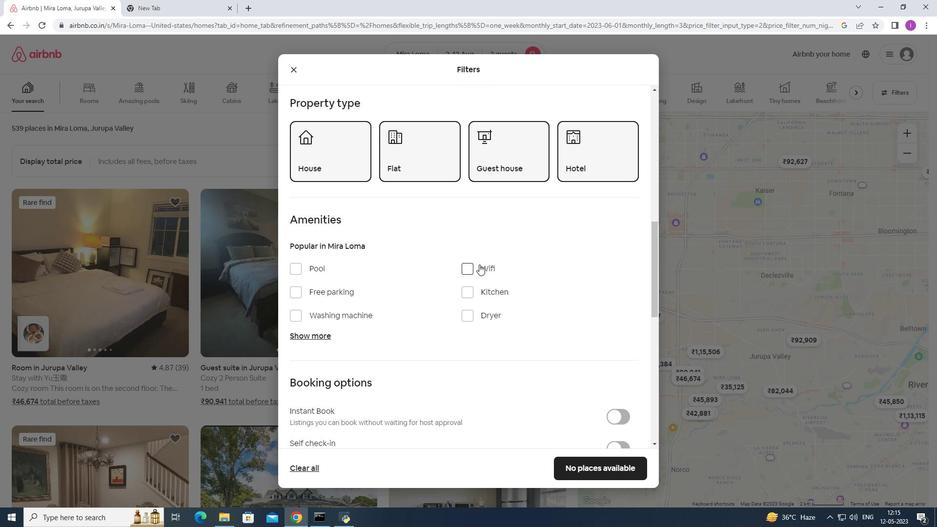 
Action: Mouse scrolled (479, 263) with delta (0, 0)
Screenshot: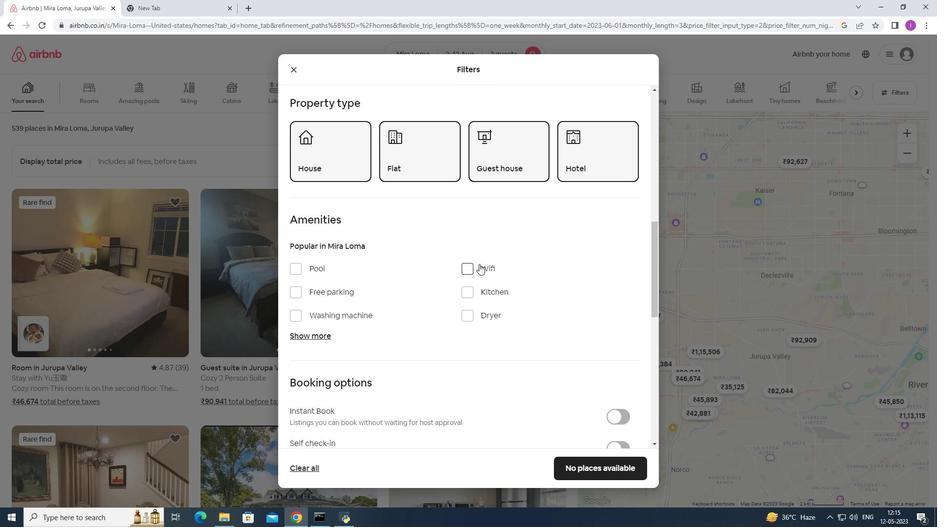 
Action: Mouse moved to (482, 260)
Screenshot: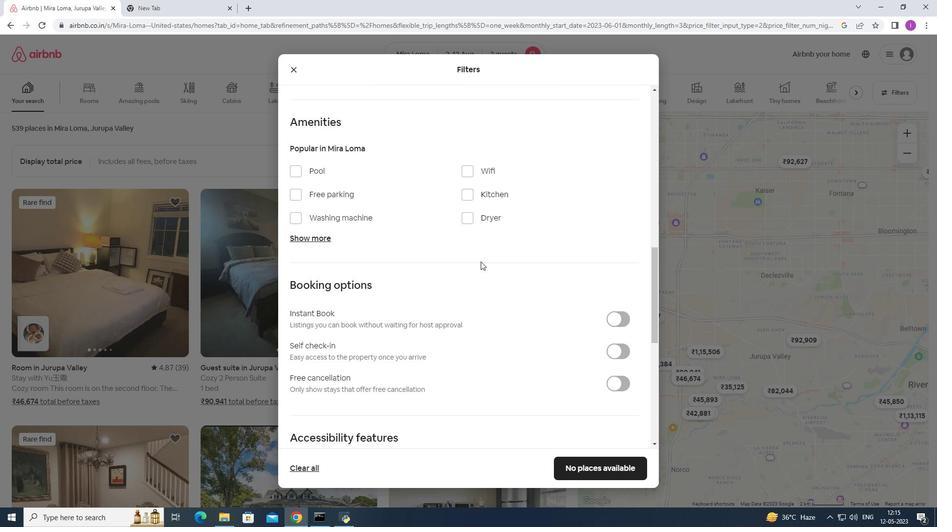 
Action: Mouse scrolled (482, 260) with delta (0, 0)
Screenshot: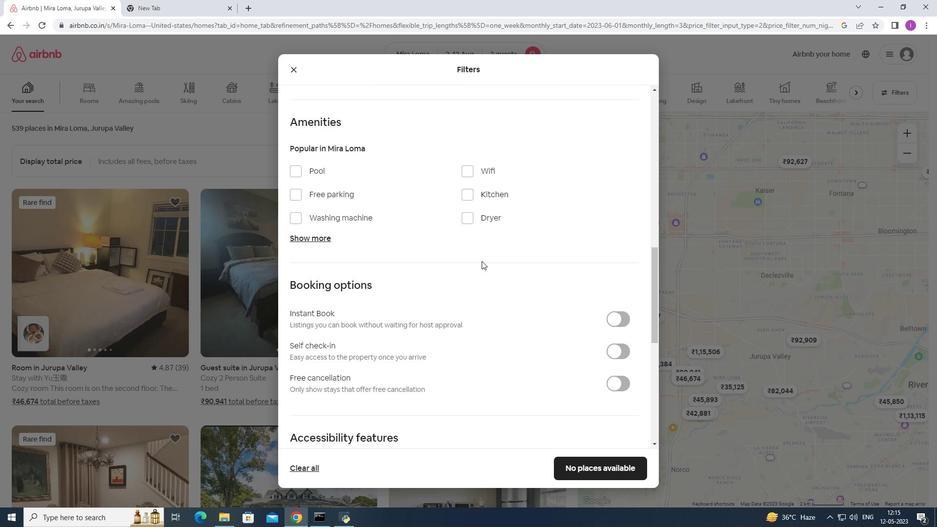 
Action: Mouse scrolled (482, 260) with delta (0, 0)
Screenshot: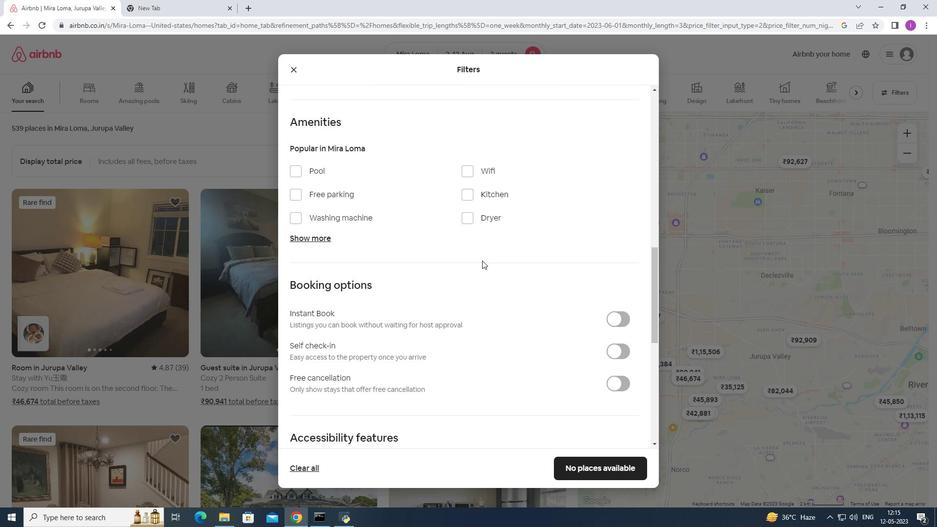 
Action: Mouse moved to (623, 257)
Screenshot: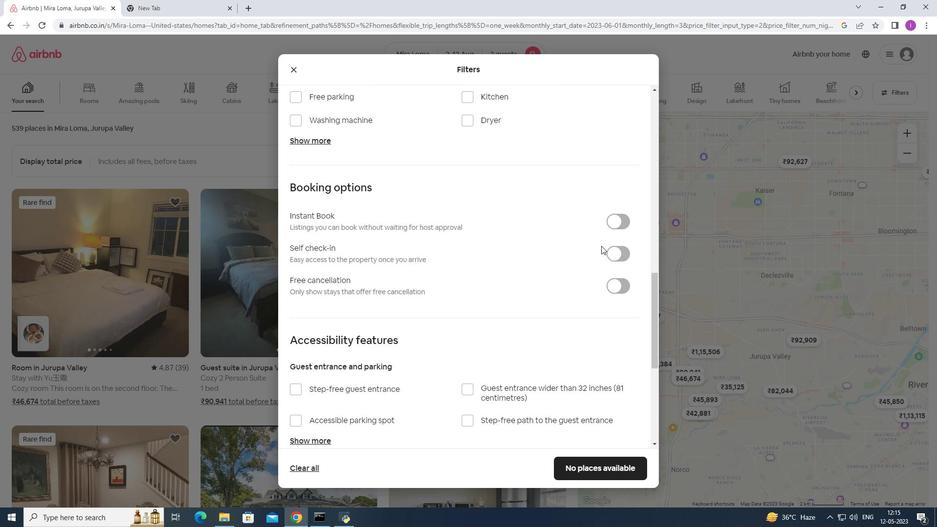 
Action: Mouse pressed left at (623, 257)
Screenshot: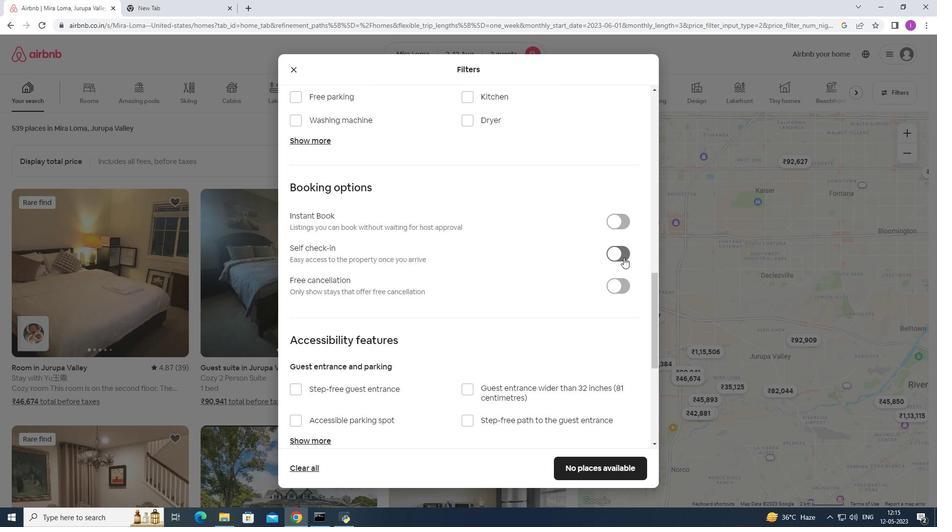
Action: Mouse moved to (439, 253)
Screenshot: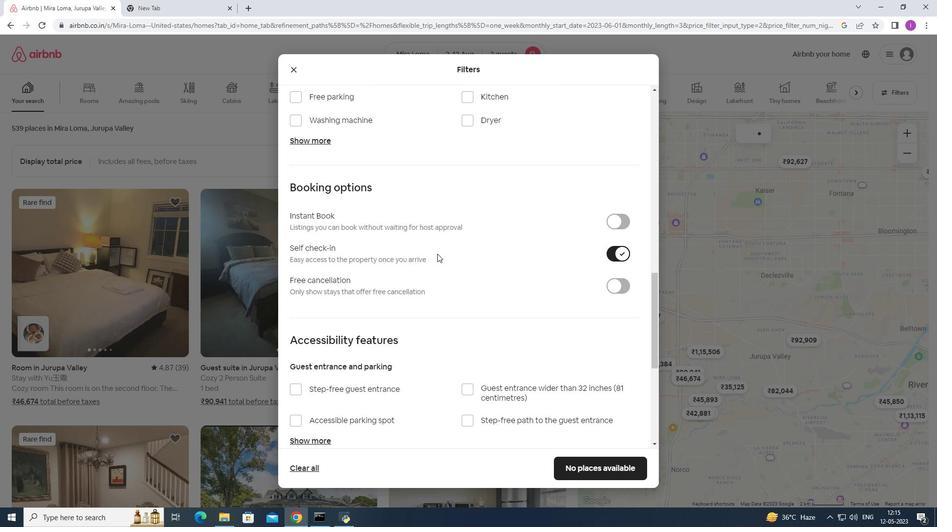 
Action: Mouse scrolled (439, 253) with delta (0, 0)
Screenshot: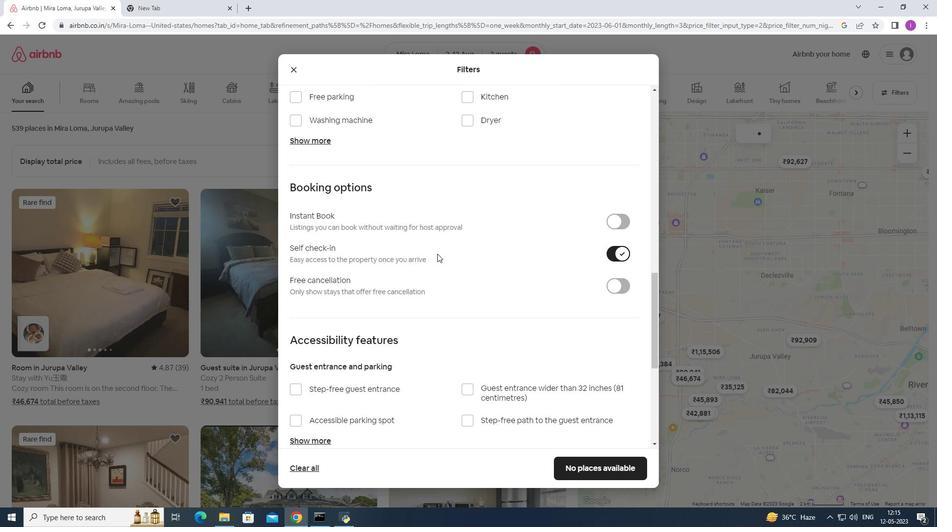 
Action: Mouse moved to (439, 254)
Screenshot: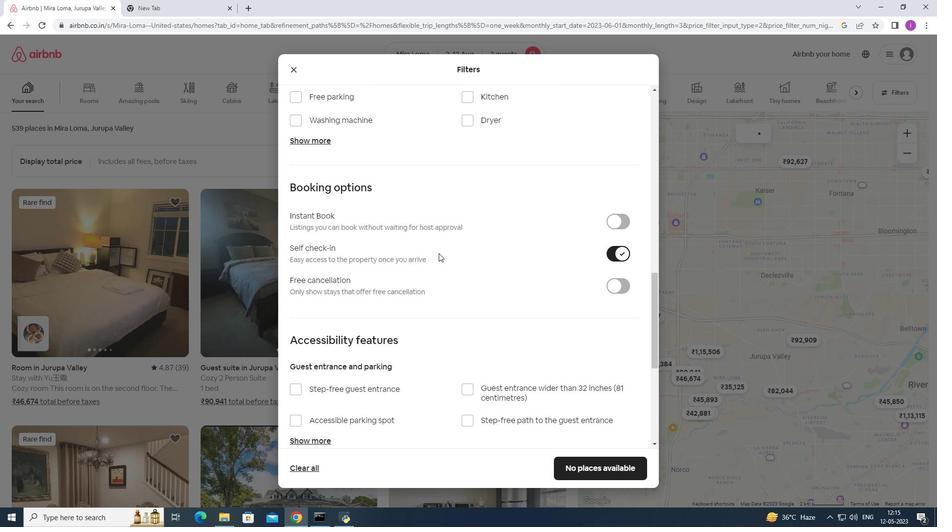 
Action: Mouse scrolled (439, 254) with delta (0, 0)
Screenshot: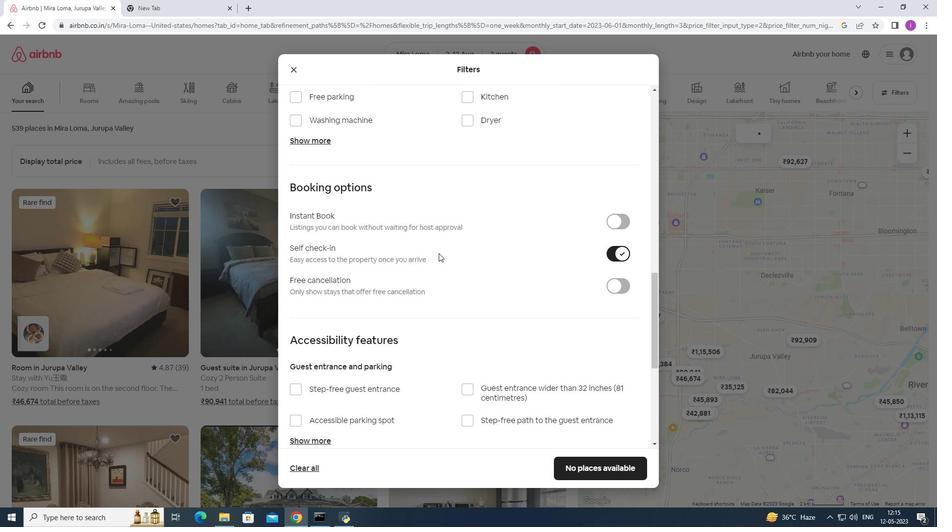 
Action: Mouse moved to (439, 255)
Screenshot: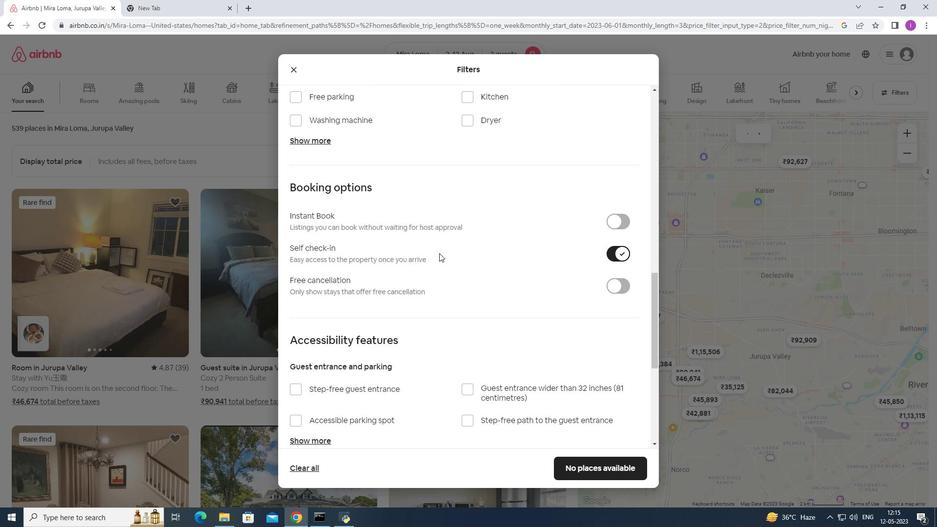 
Action: Mouse scrolled (439, 254) with delta (0, 0)
Screenshot: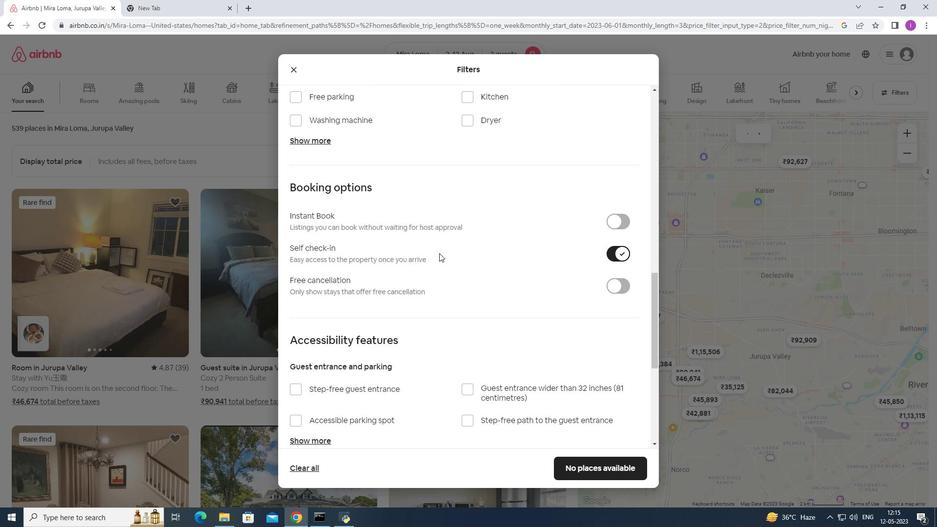 
Action: Mouse scrolled (439, 254) with delta (0, 0)
Screenshot: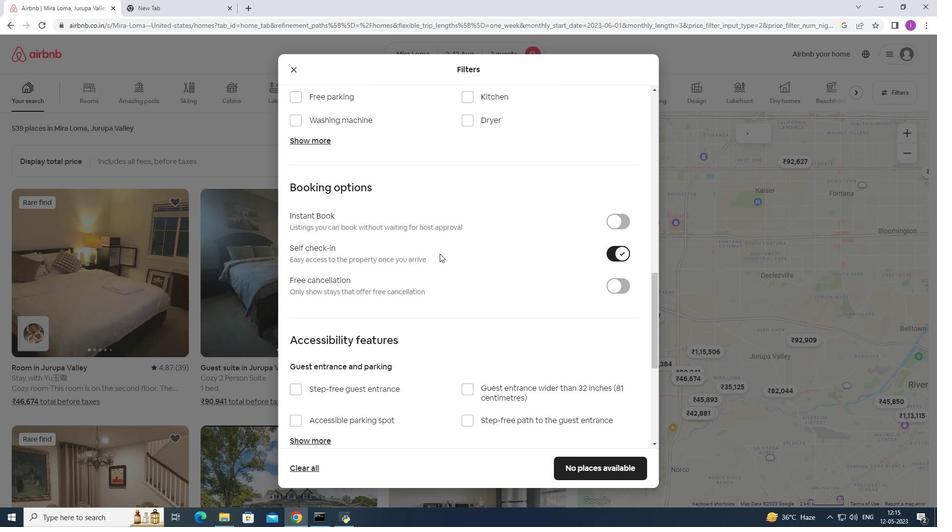 
Action: Mouse moved to (443, 250)
Screenshot: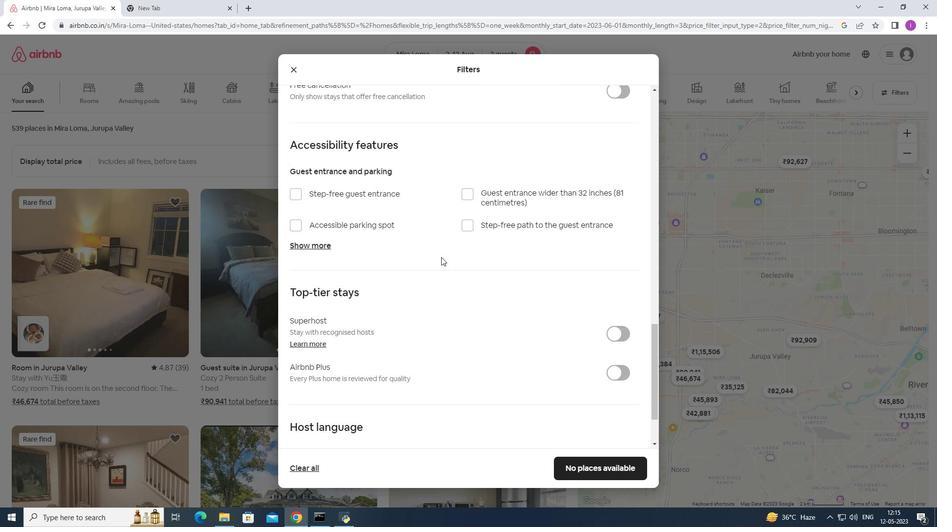 
Action: Mouse scrolled (443, 249) with delta (0, 0)
Screenshot: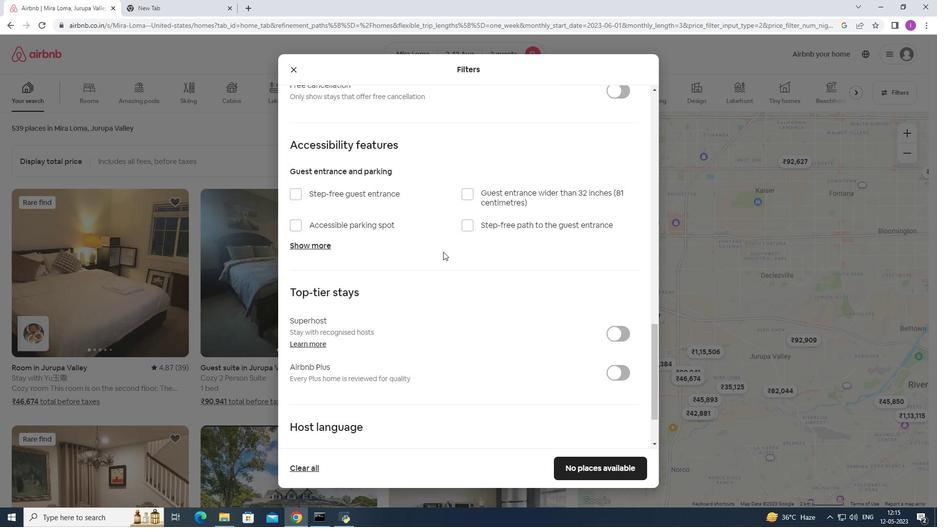 
Action: Mouse scrolled (443, 249) with delta (0, 0)
Screenshot: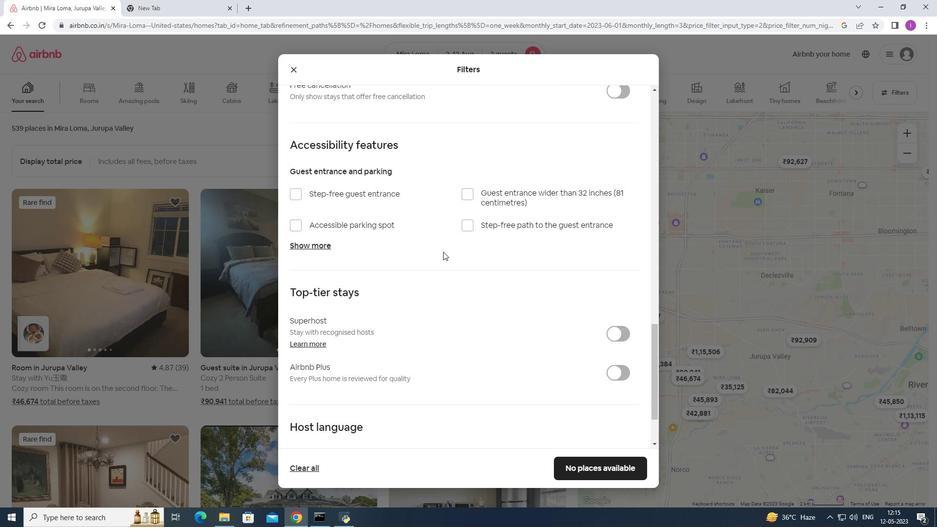 
Action: Mouse scrolled (443, 249) with delta (0, 0)
Screenshot: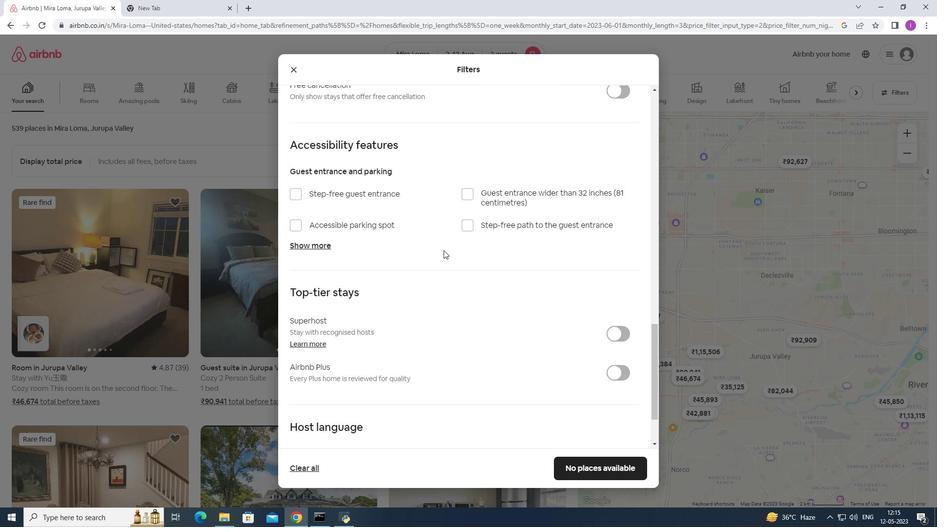 
Action: Mouse moved to (443, 250)
Screenshot: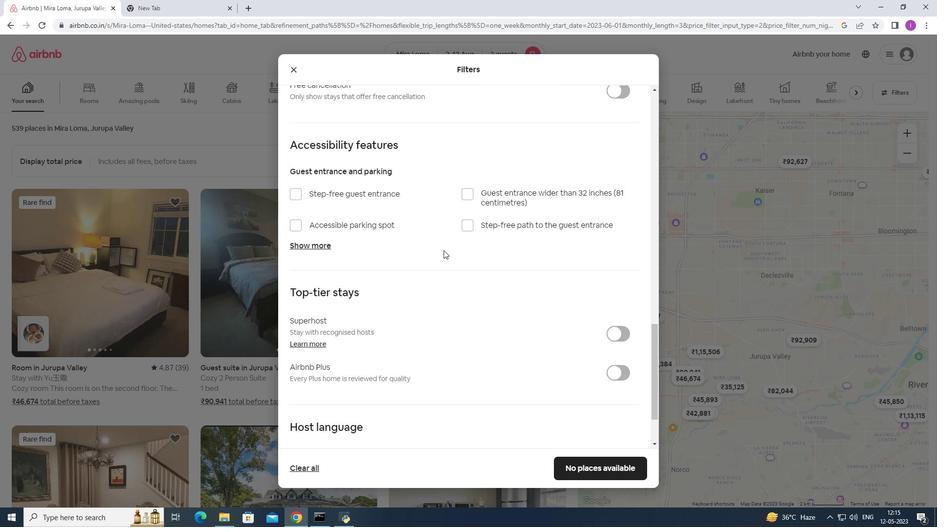 
Action: Mouse scrolled (443, 249) with delta (0, 0)
Screenshot: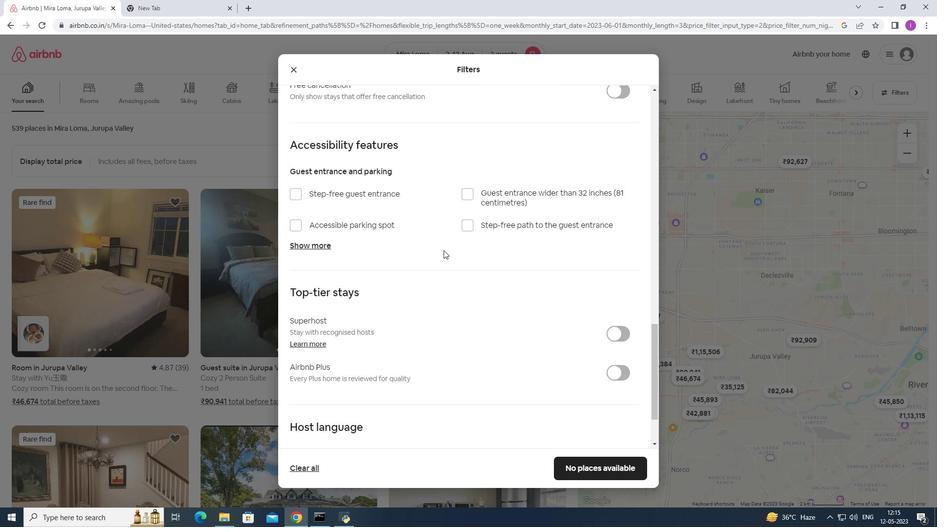 
Action: Mouse moved to (447, 248)
Screenshot: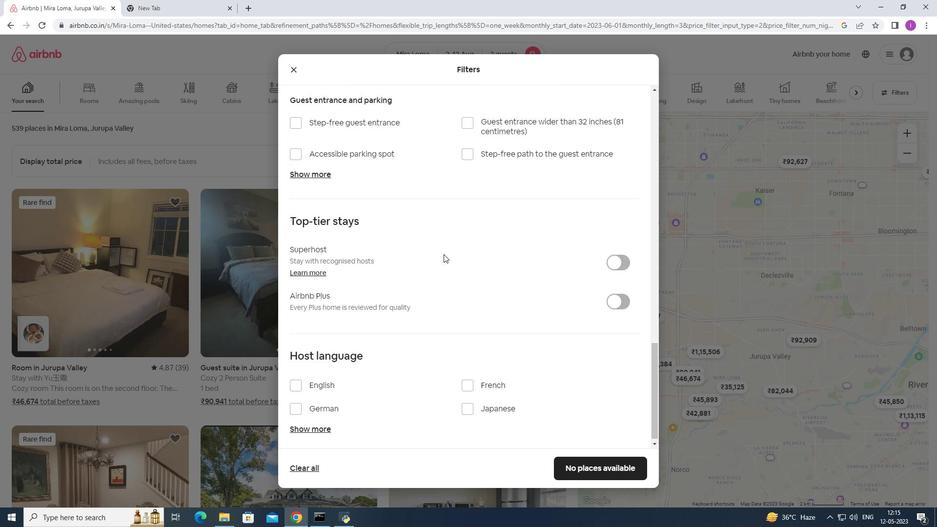 
Action: Mouse scrolled (447, 248) with delta (0, 0)
Screenshot: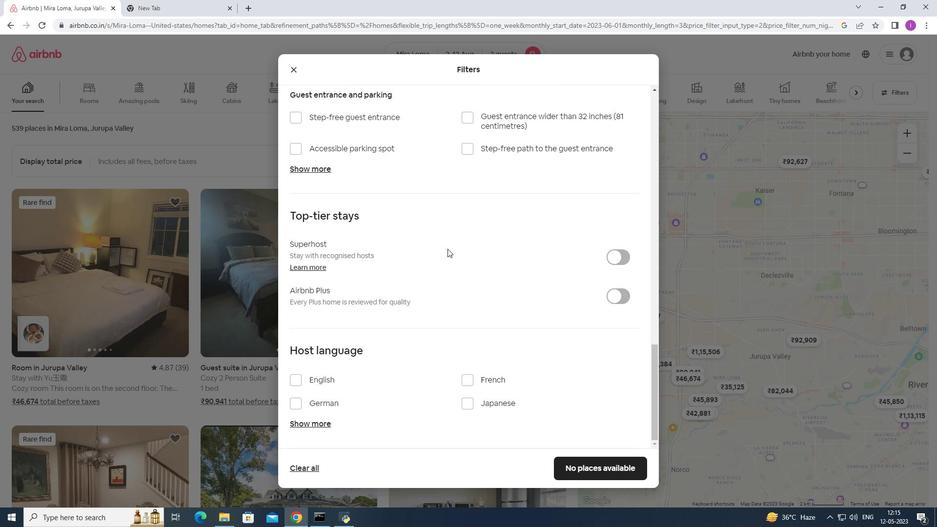
Action: Mouse scrolled (447, 248) with delta (0, 0)
Screenshot: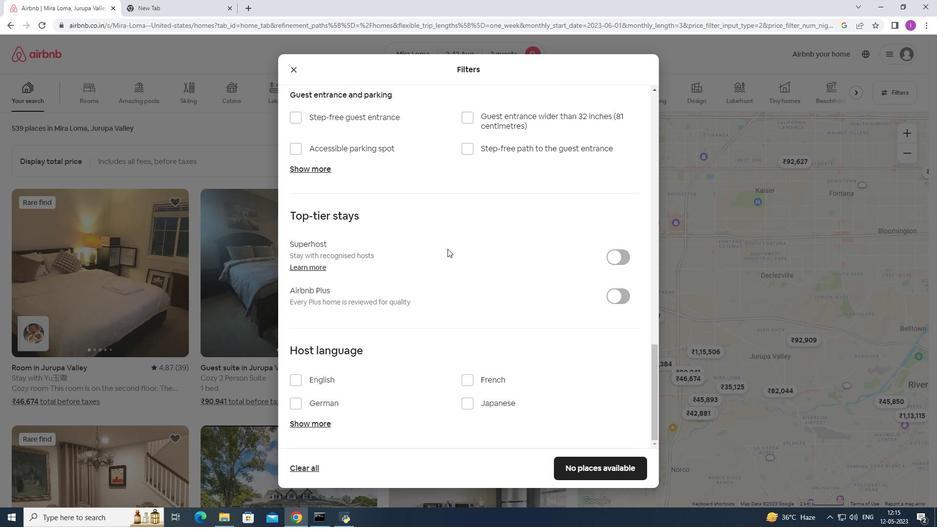 
Action: Mouse moved to (447, 249)
Screenshot: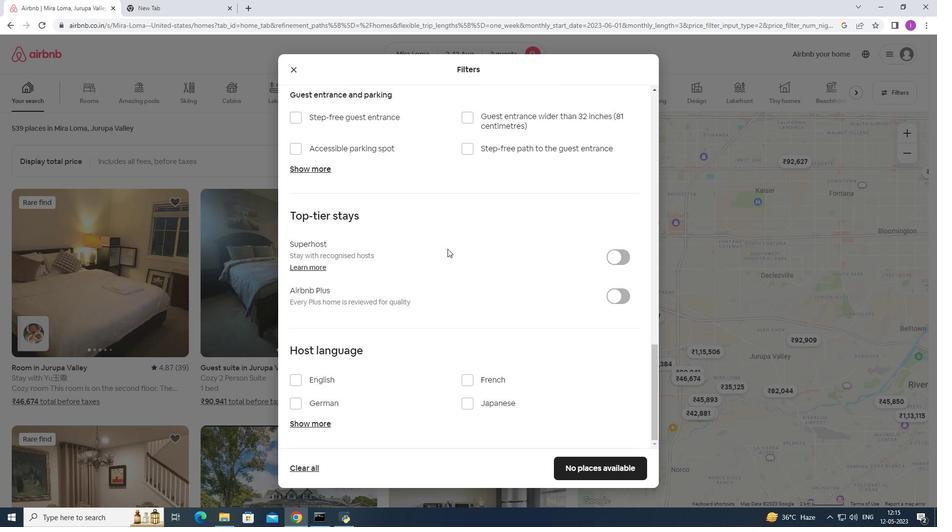 
Action: Mouse scrolled (447, 248) with delta (0, 0)
Screenshot: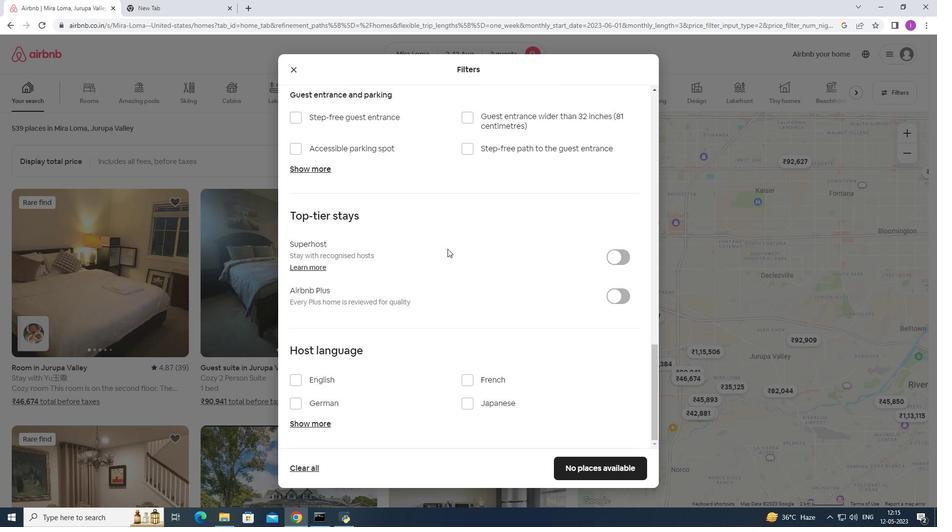 
Action: Mouse moved to (447, 249)
Screenshot: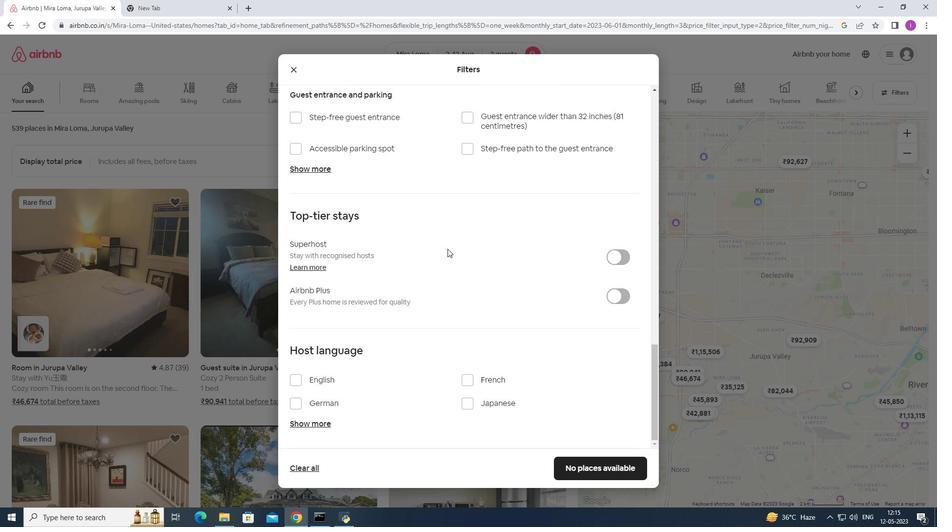 
Action: Mouse scrolled (447, 249) with delta (0, 0)
Screenshot: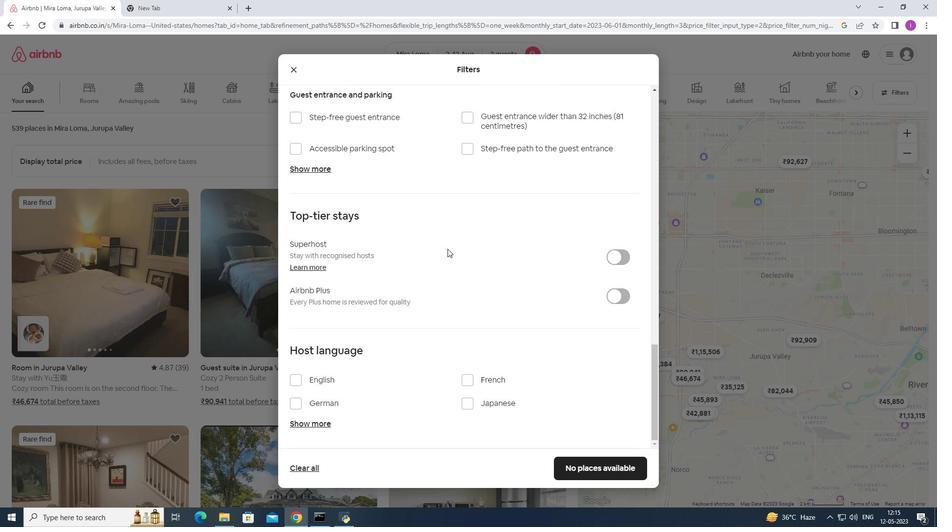 
Action: Mouse moved to (297, 378)
Screenshot: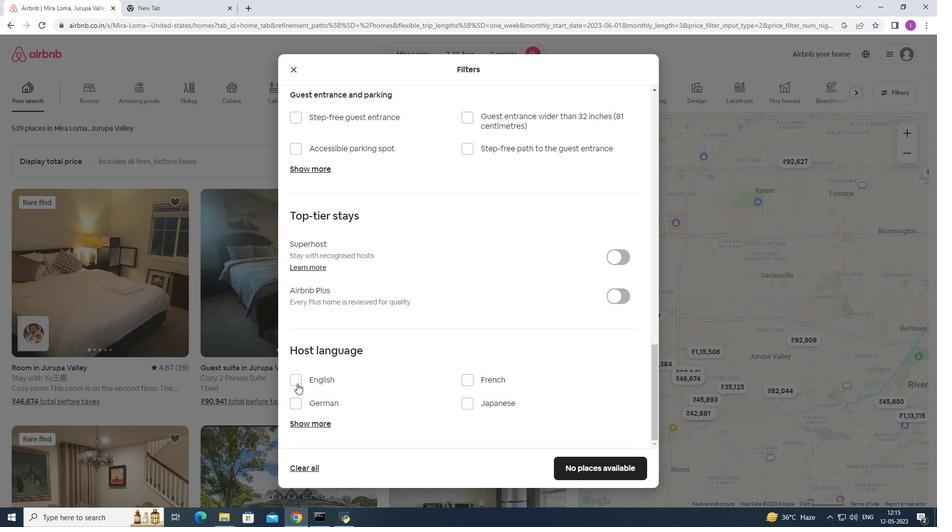 
Action: Mouse pressed left at (297, 378)
Screenshot: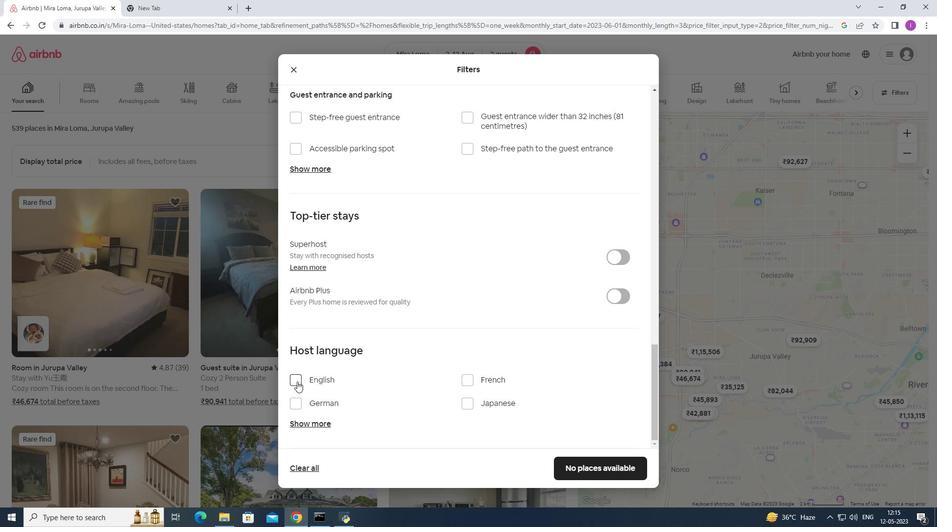 
Action: Mouse moved to (595, 469)
Screenshot: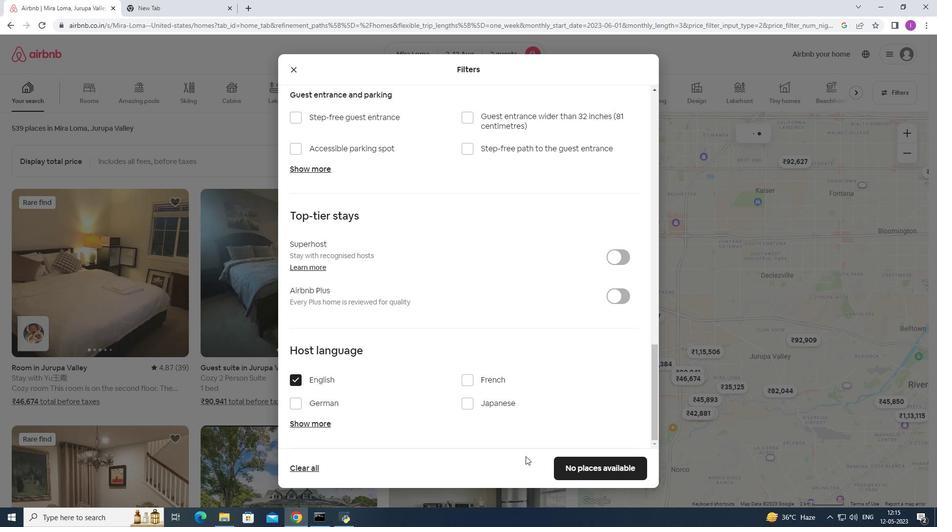 
Action: Mouse pressed left at (595, 469)
Screenshot: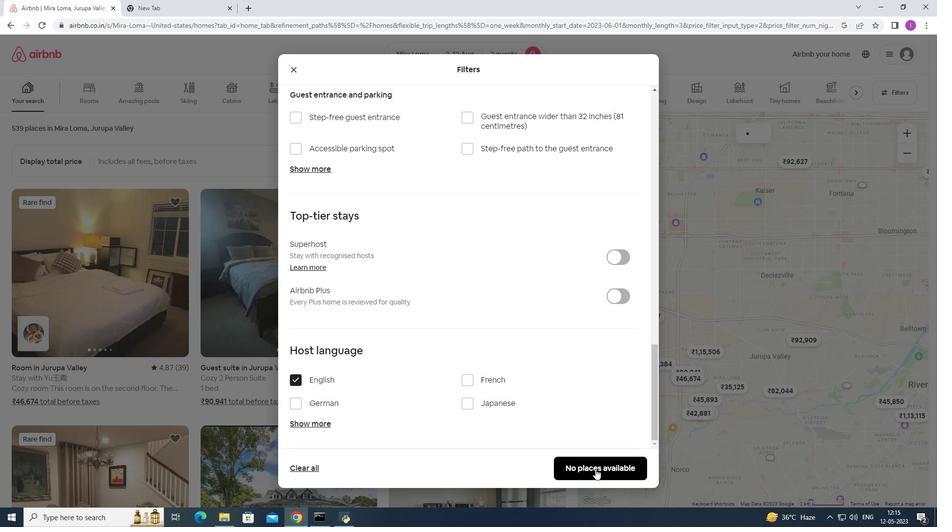 
Action: Mouse moved to (500, 445)
Screenshot: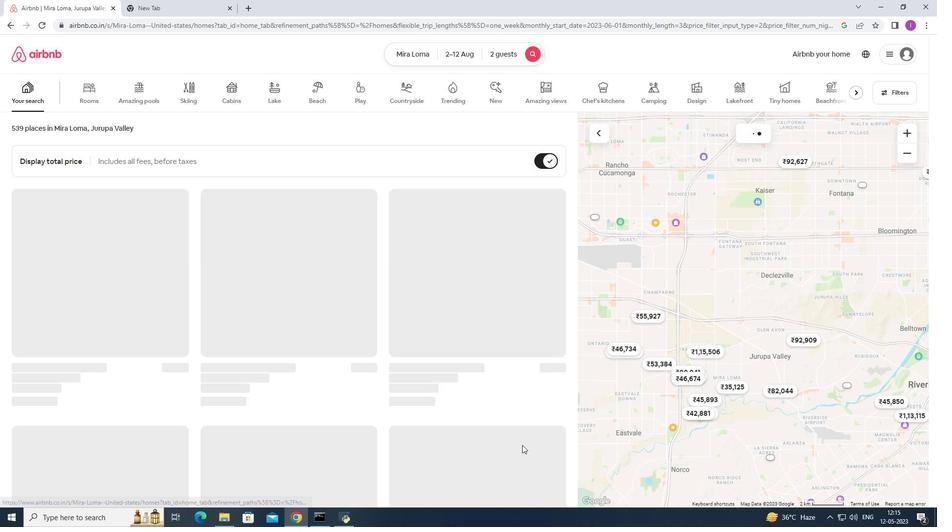 
